 Task: Look for space in Ranchi, India from 2nd June, 2023 to 6th June, 2023 for 1 adult in price range Rs.10000 to Rs.13000. Place can be private room with 1  bedroom having 1 bed and 1 bathroom. Property type can be house, flat, guest house, hotel. Booking option can be shelf check-in. Required host language is English.
Action: Mouse moved to (499, 60)
Screenshot: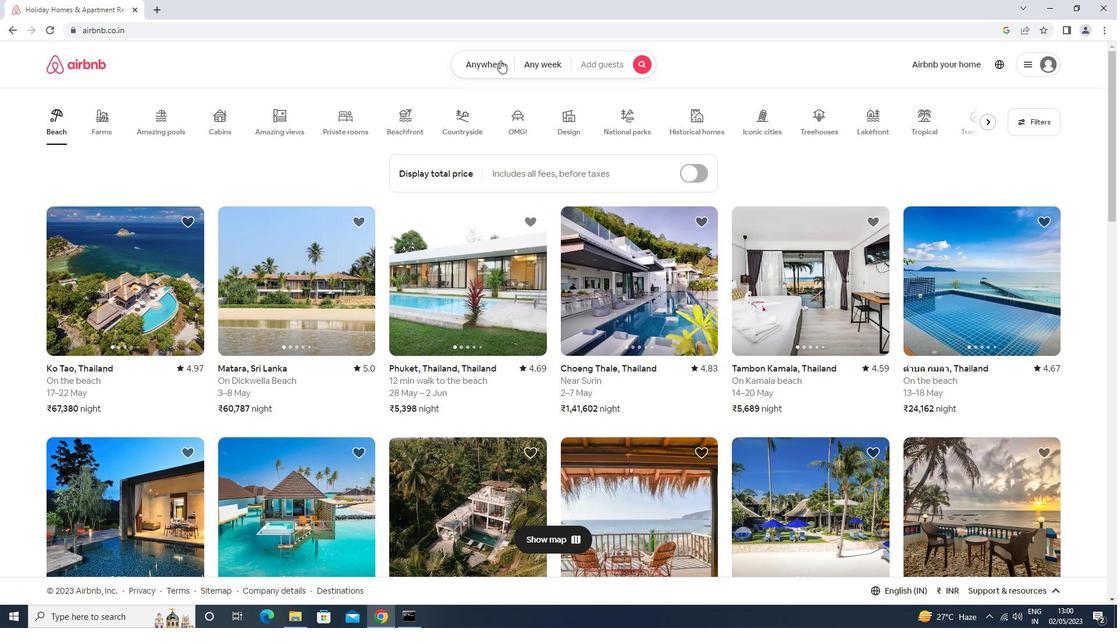 
Action: Mouse pressed left at (499, 60)
Screenshot: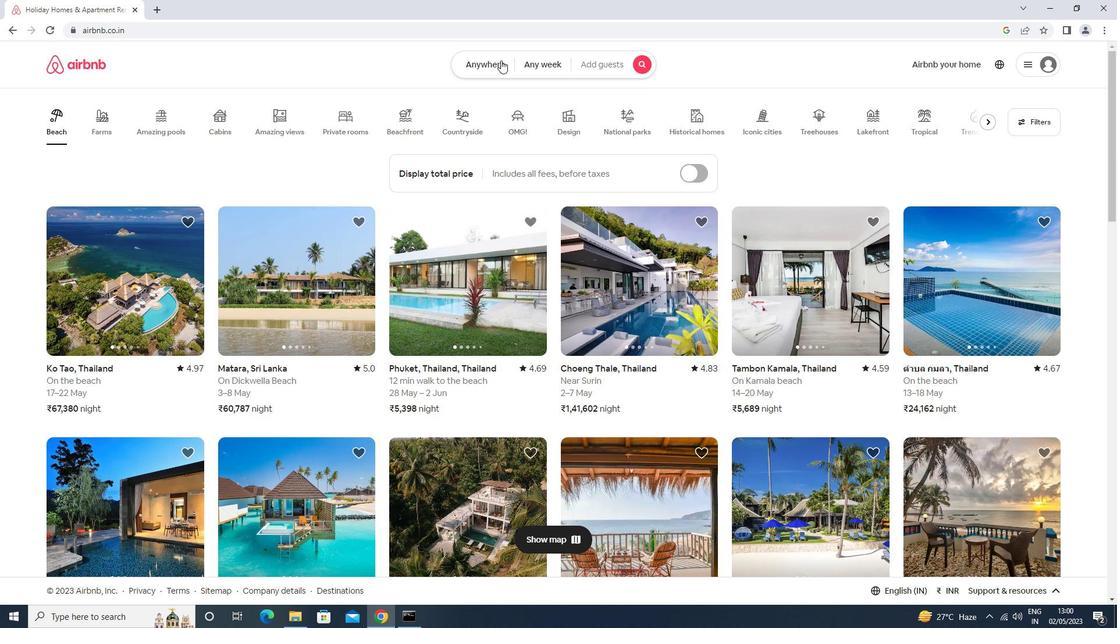 
Action: Mouse moved to (441, 115)
Screenshot: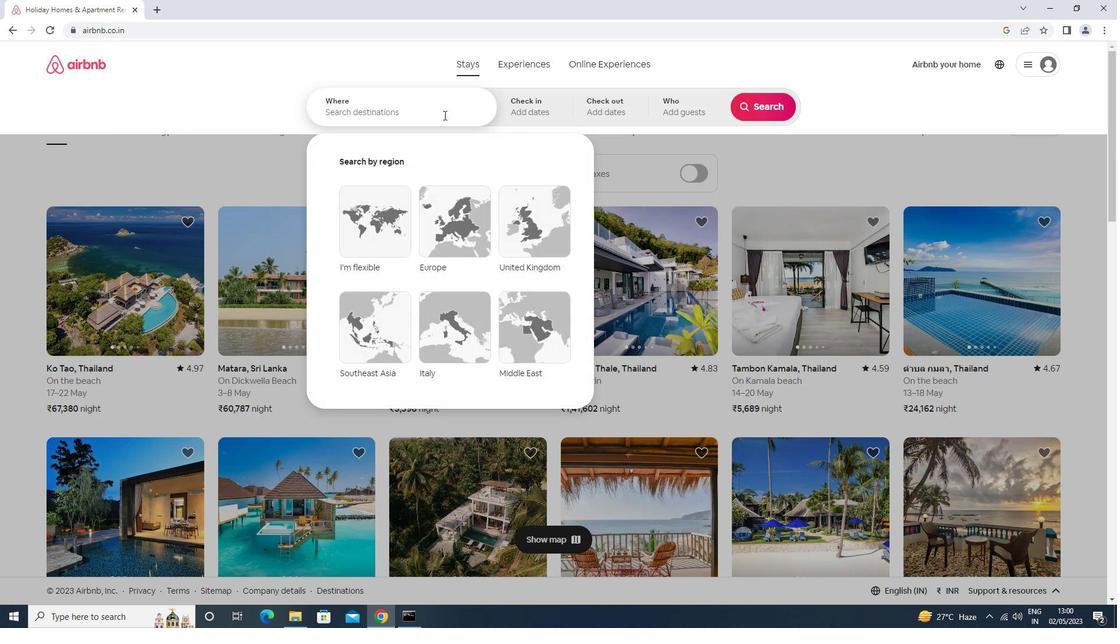 
Action: Mouse pressed left at (441, 115)
Screenshot: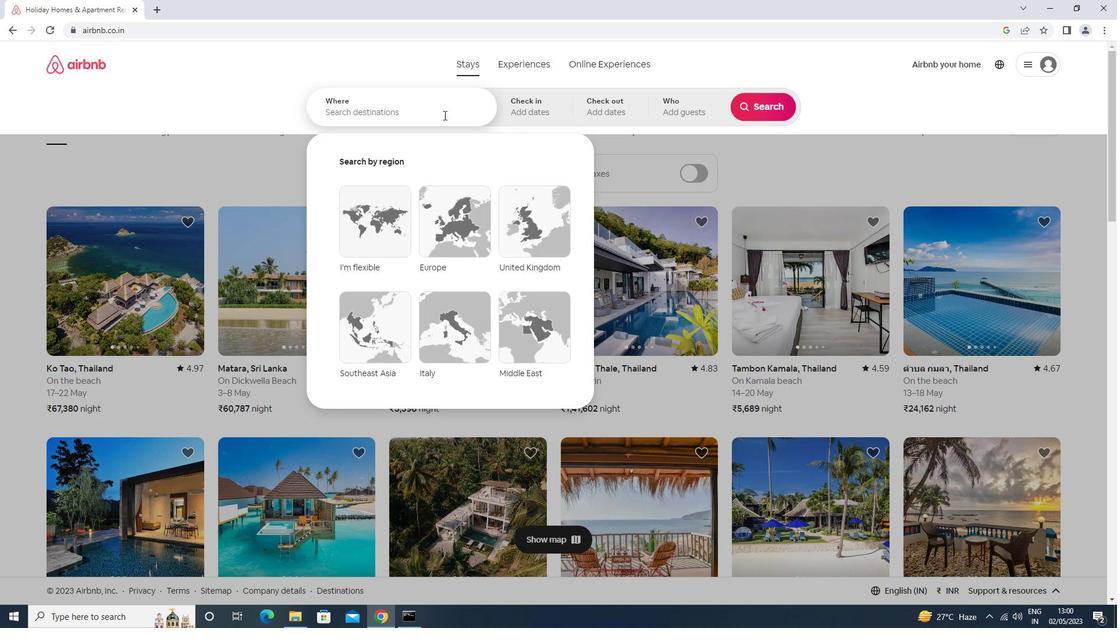 
Action: Key pressed ranchi<Key.enter>
Screenshot: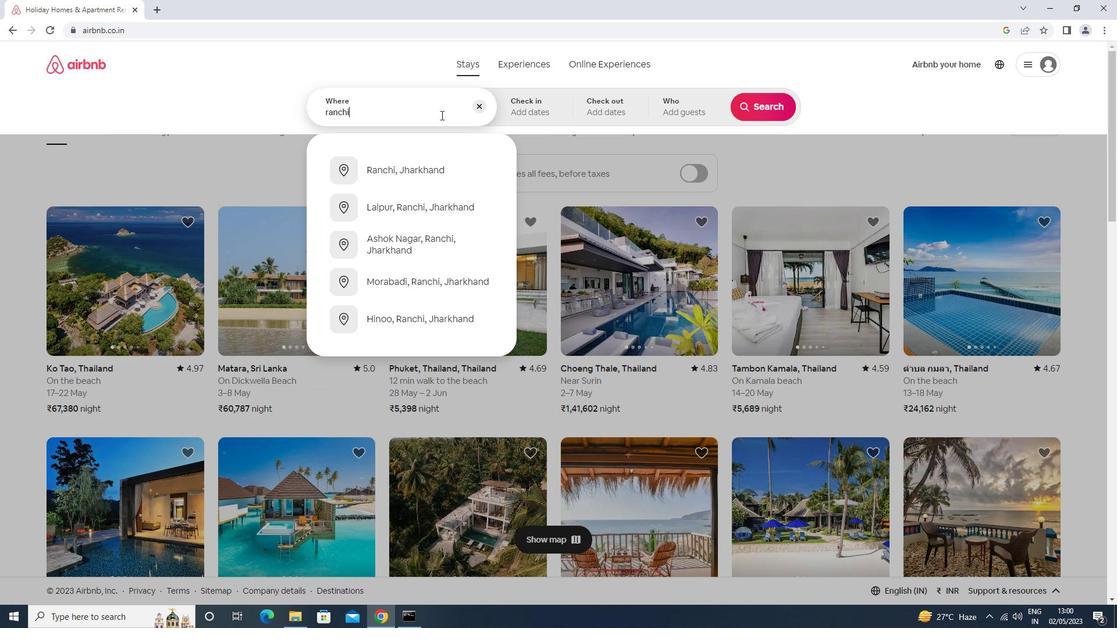 
Action: Mouse moved to (723, 250)
Screenshot: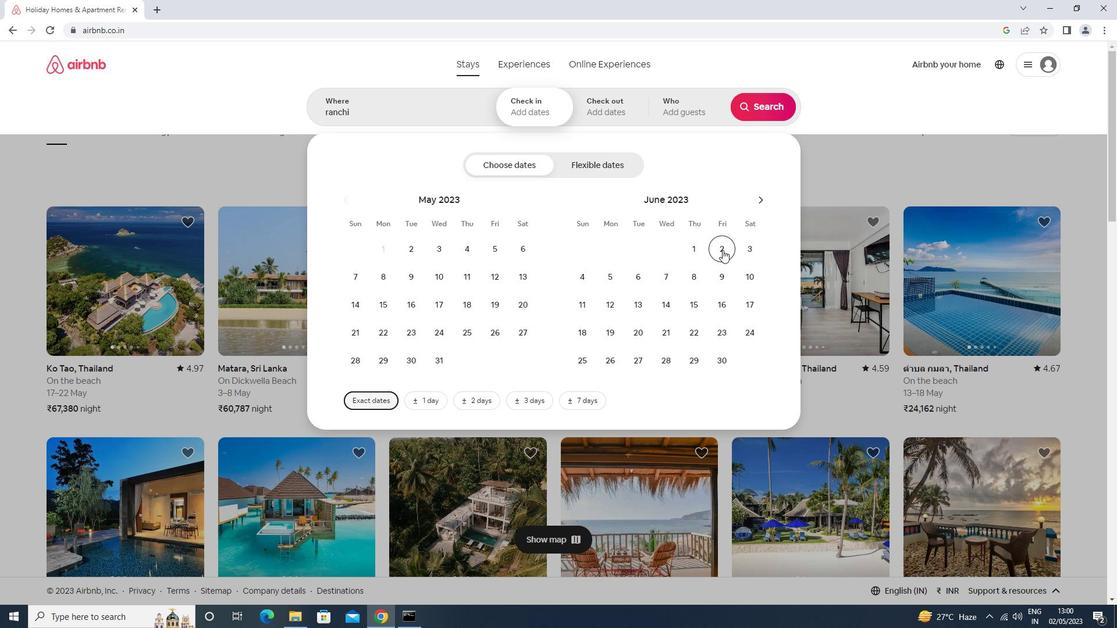 
Action: Mouse pressed left at (723, 250)
Screenshot: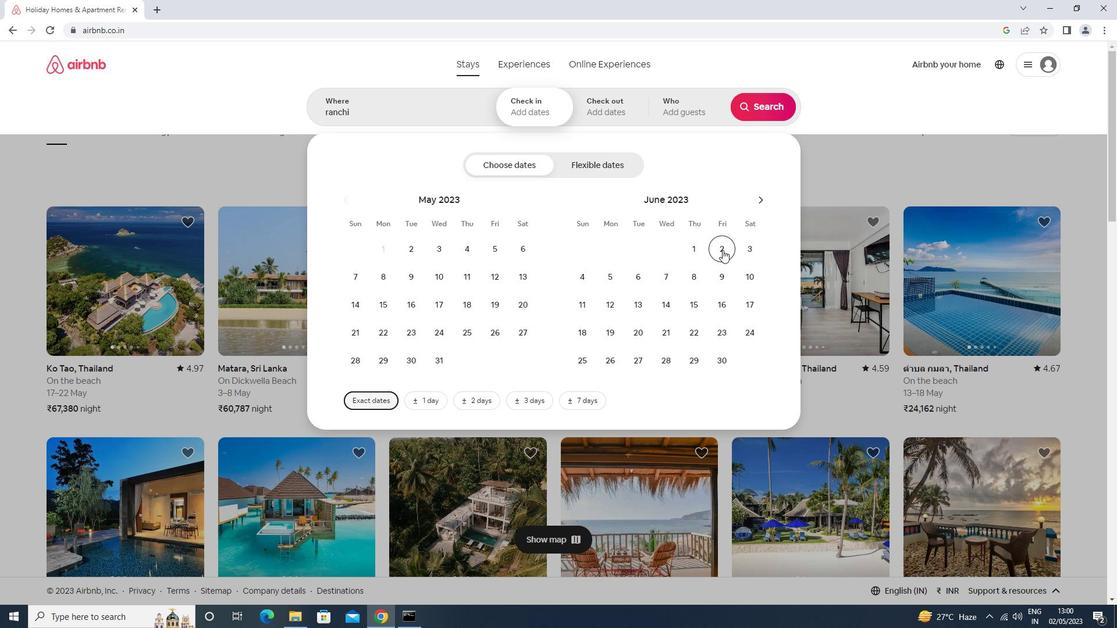 
Action: Mouse moved to (638, 284)
Screenshot: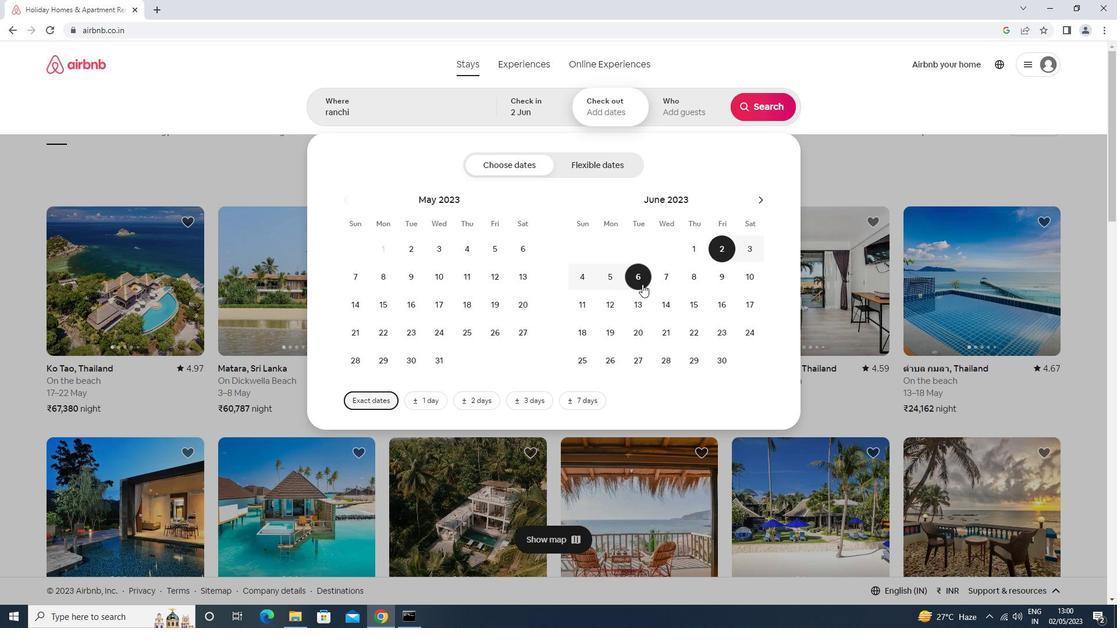 
Action: Mouse pressed left at (638, 284)
Screenshot: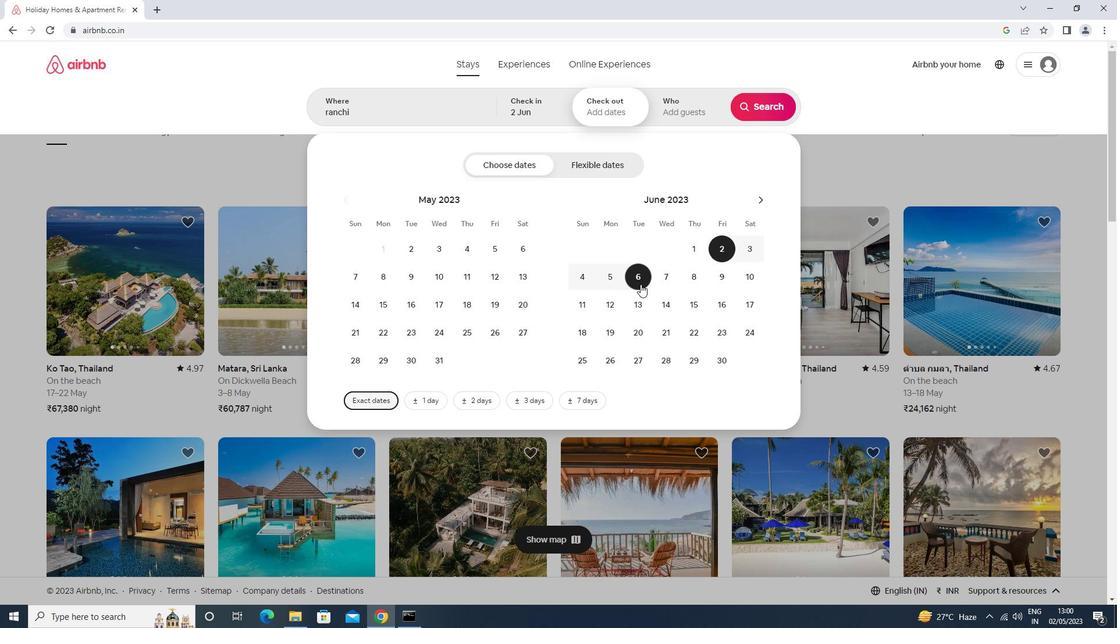 
Action: Mouse moved to (679, 114)
Screenshot: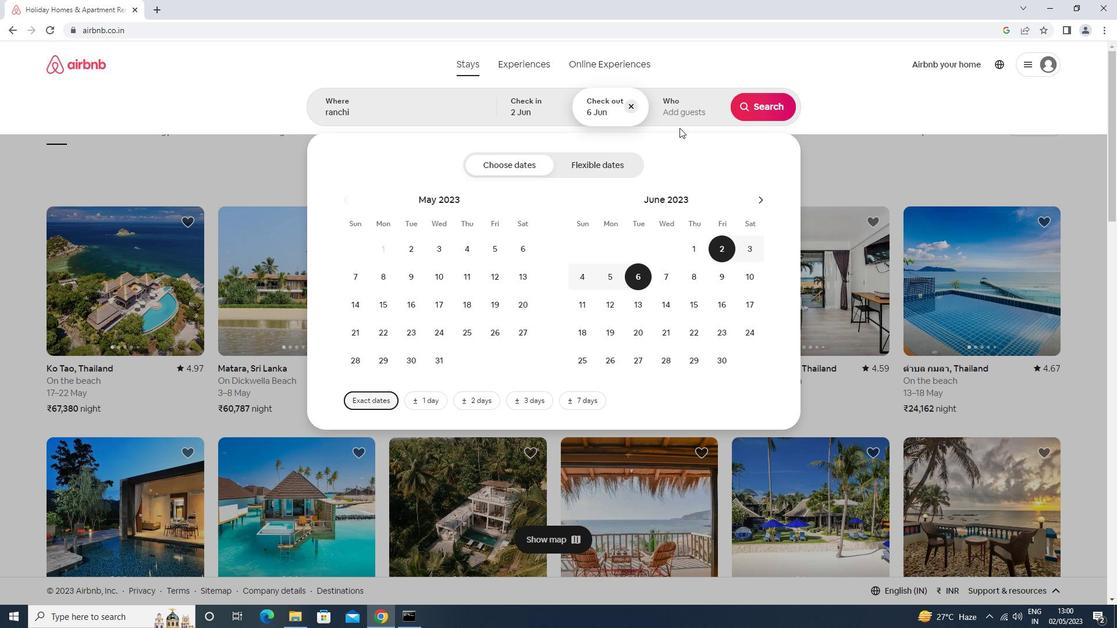 
Action: Mouse pressed left at (679, 114)
Screenshot: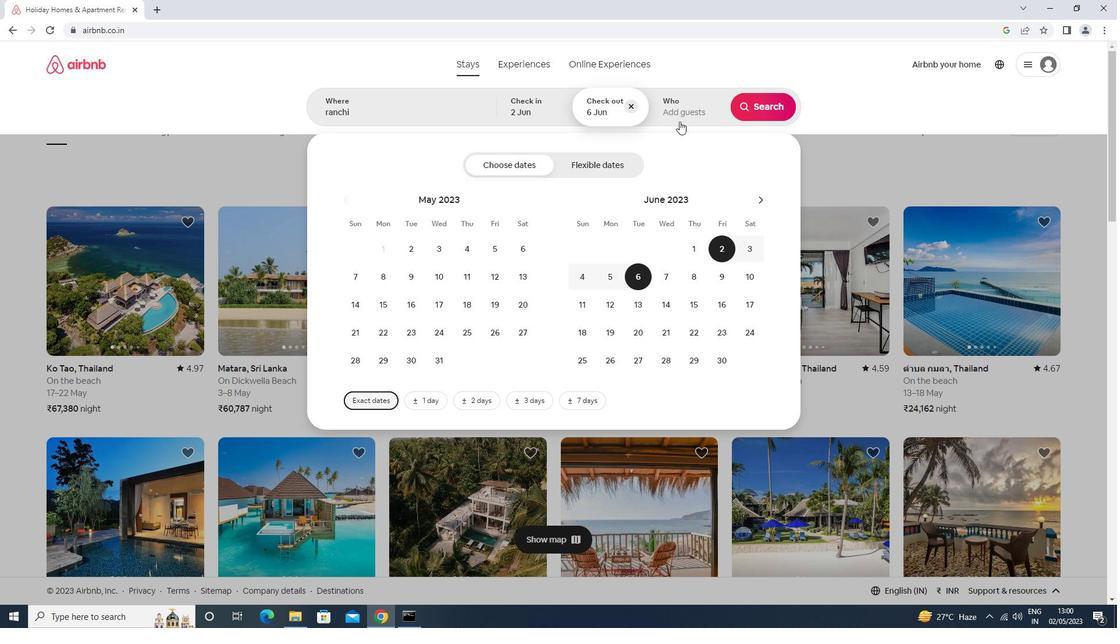 
Action: Mouse moved to (779, 168)
Screenshot: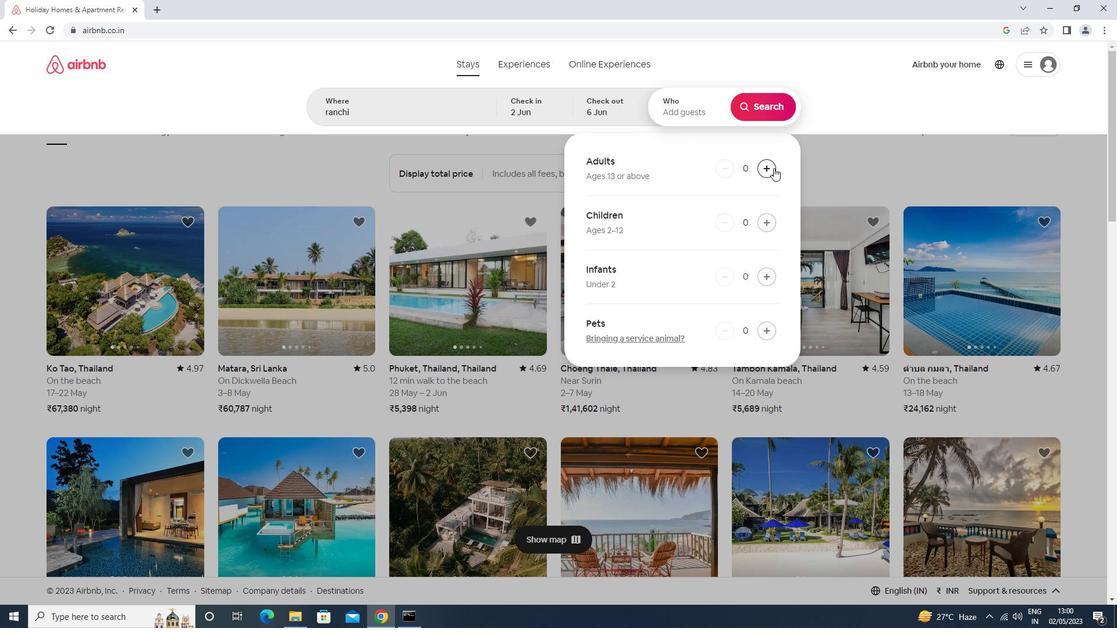 
Action: Mouse pressed left at (779, 168)
Screenshot: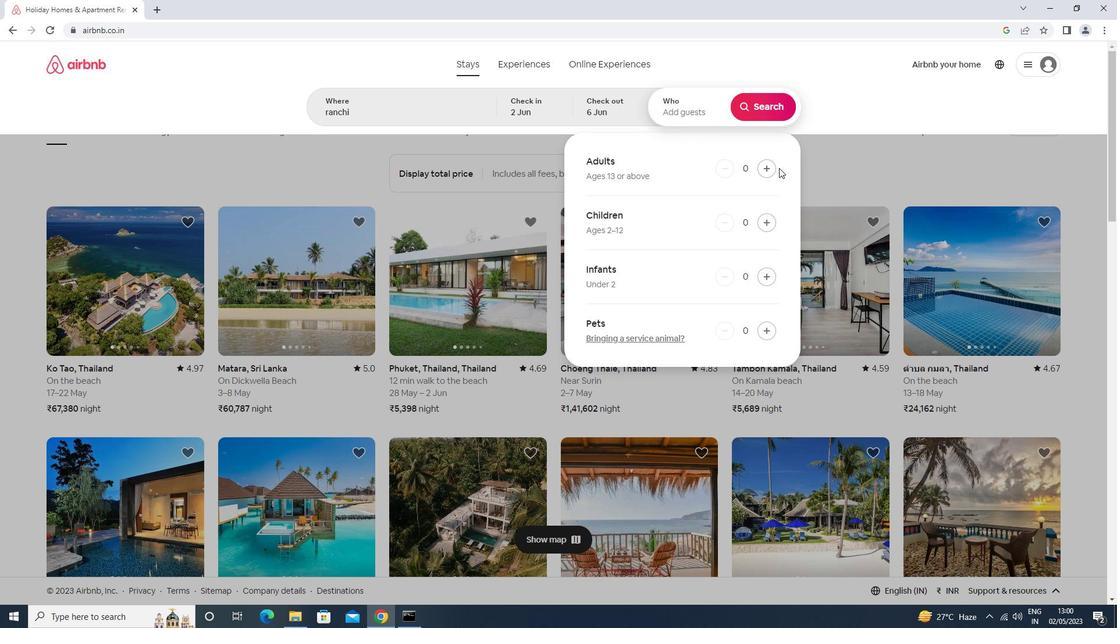 
Action: Mouse moved to (756, 108)
Screenshot: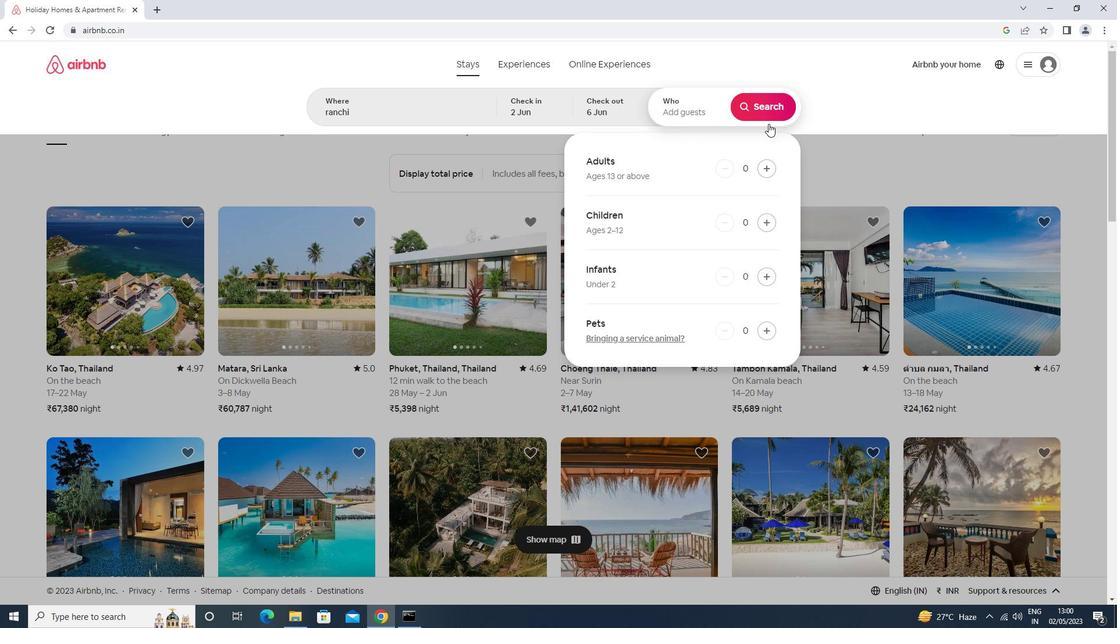 
Action: Mouse pressed left at (756, 108)
Screenshot: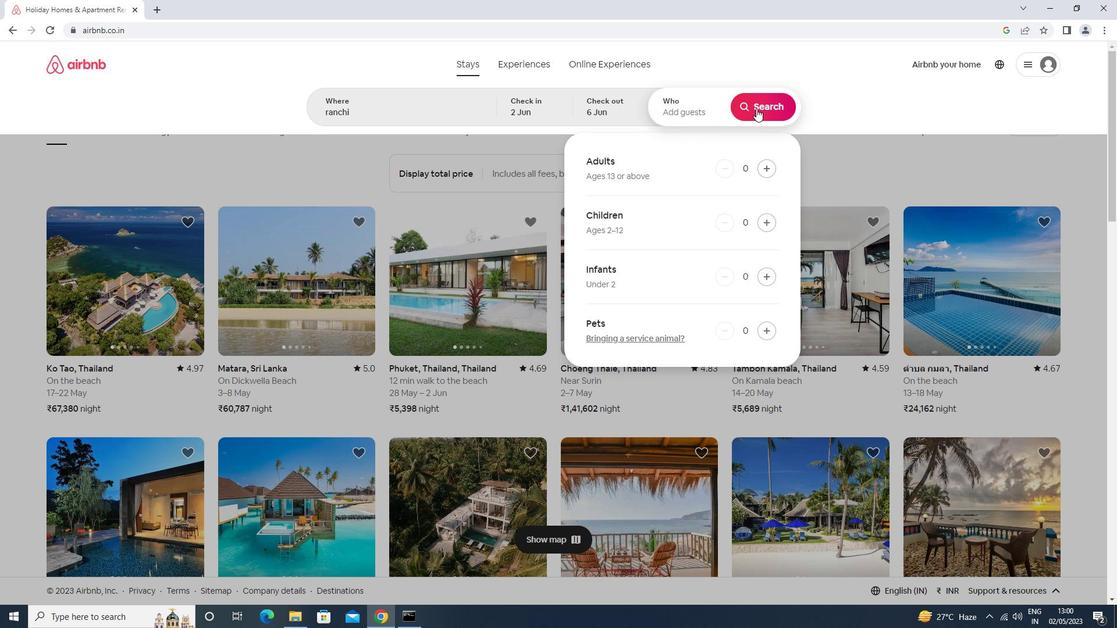 
Action: Mouse moved to (580, 64)
Screenshot: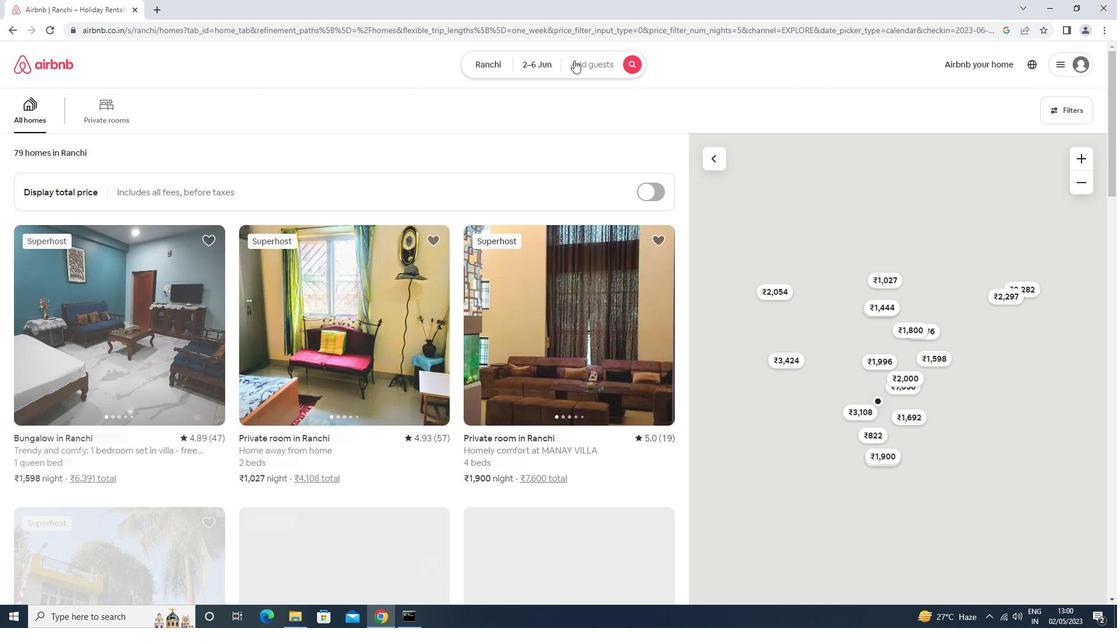 
Action: Mouse pressed left at (580, 64)
Screenshot: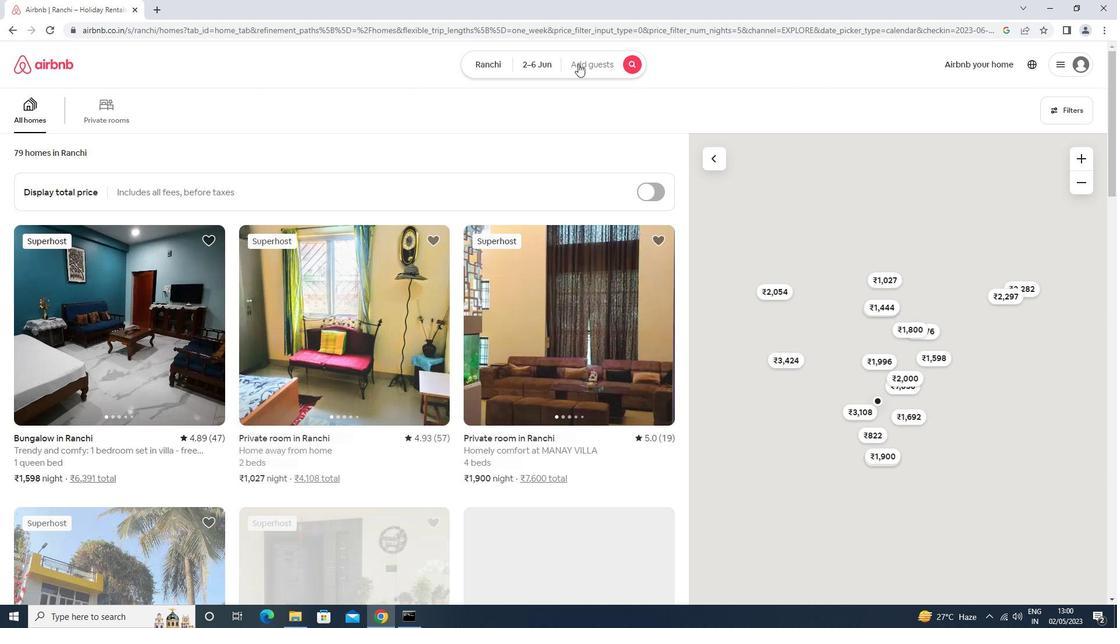 
Action: Mouse moved to (763, 175)
Screenshot: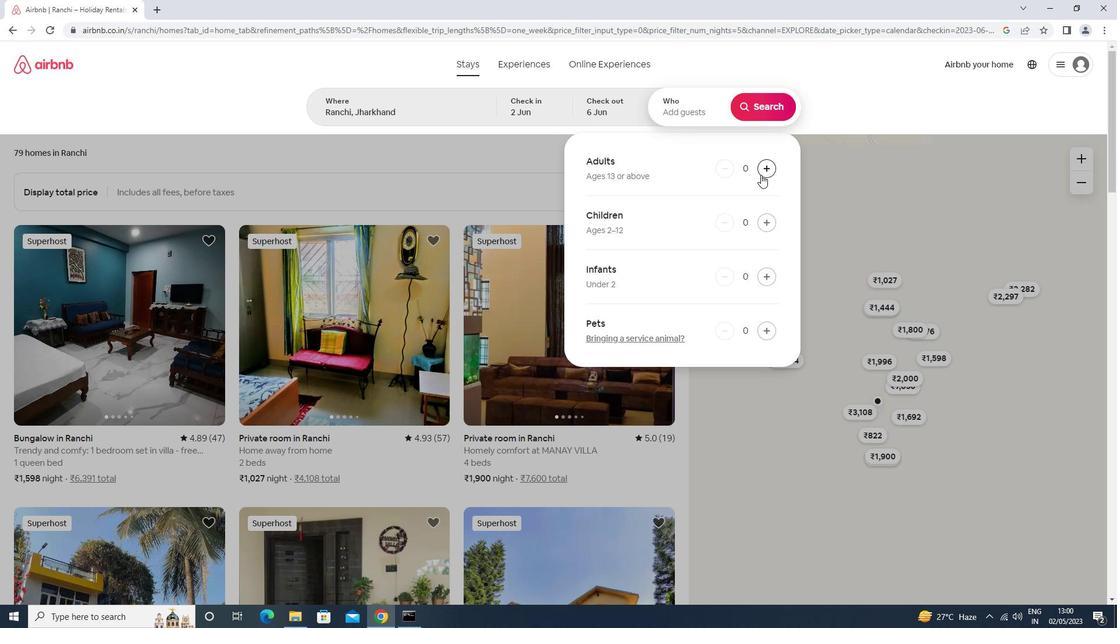 
Action: Mouse pressed left at (763, 175)
Screenshot: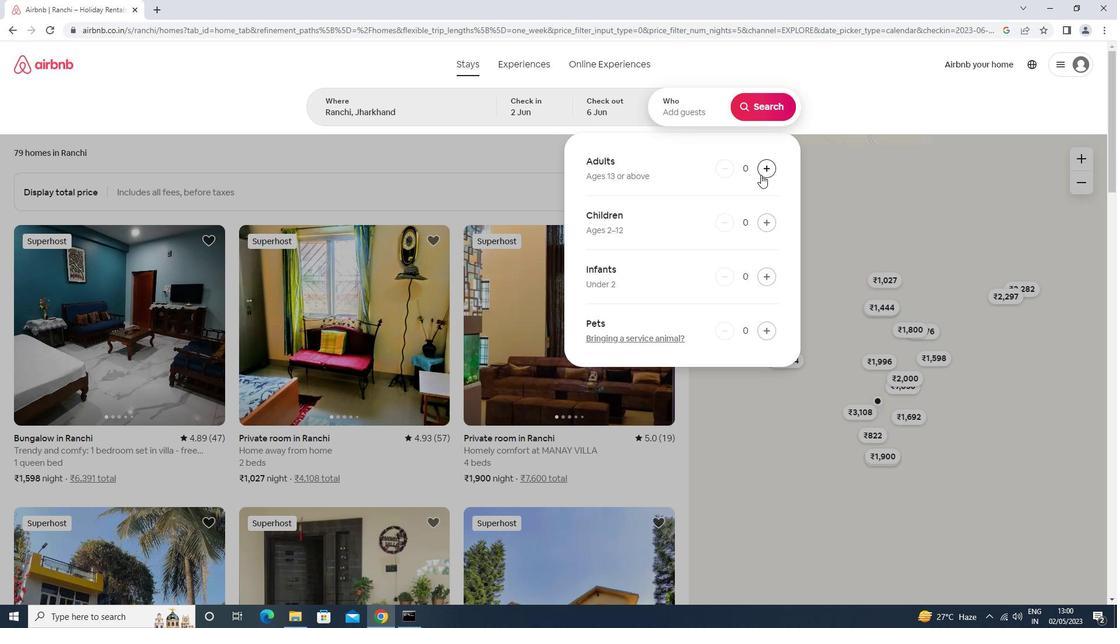 
Action: Mouse moved to (758, 109)
Screenshot: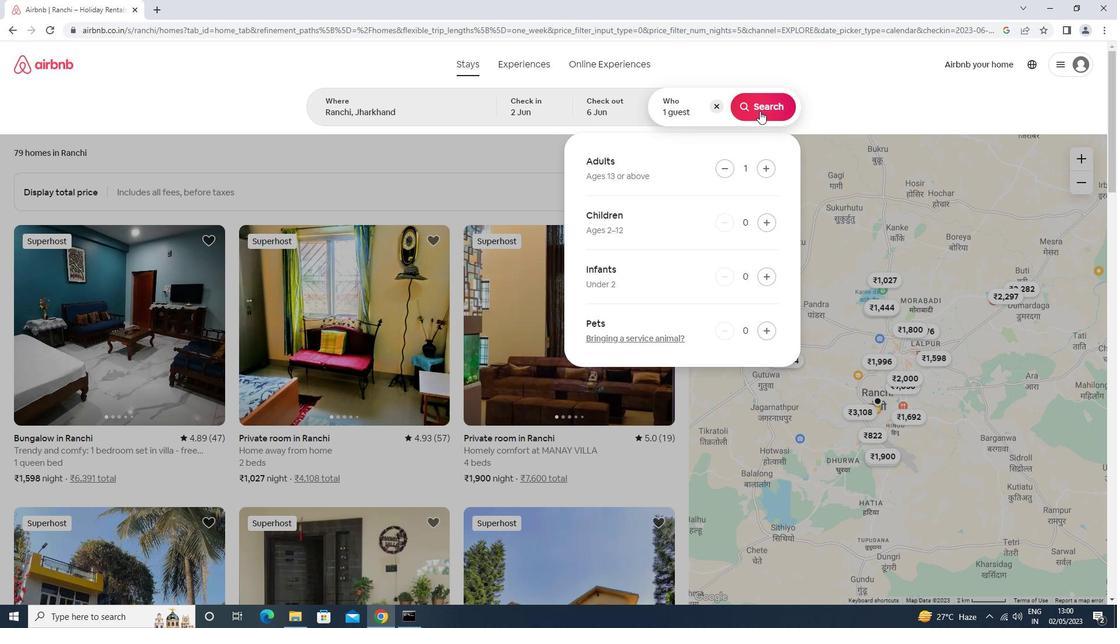 
Action: Mouse pressed left at (758, 109)
Screenshot: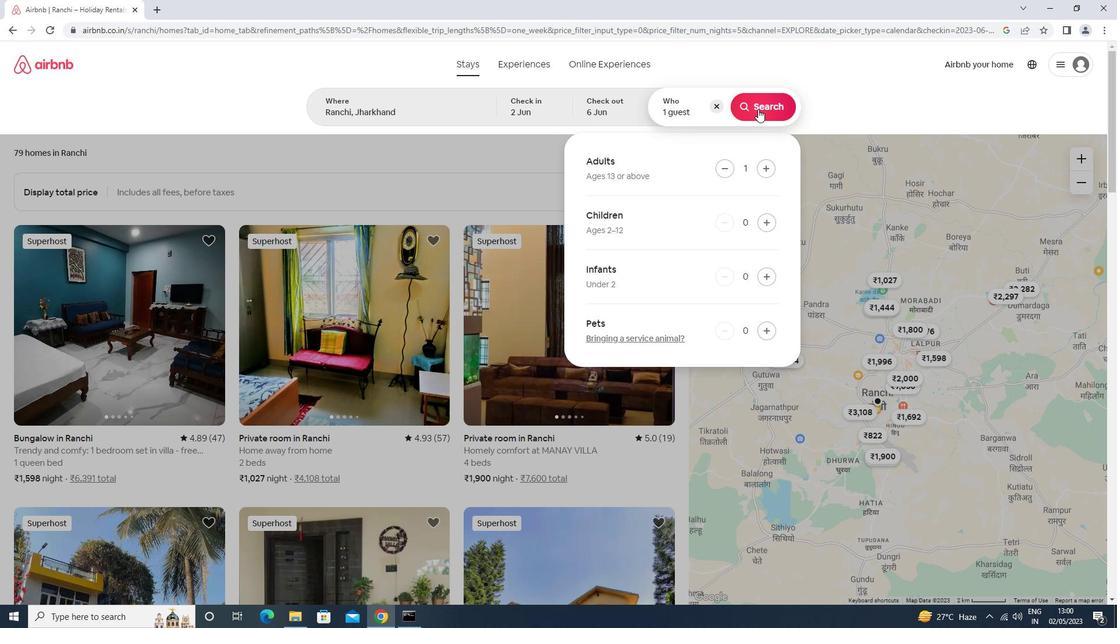 
Action: Mouse moved to (1068, 108)
Screenshot: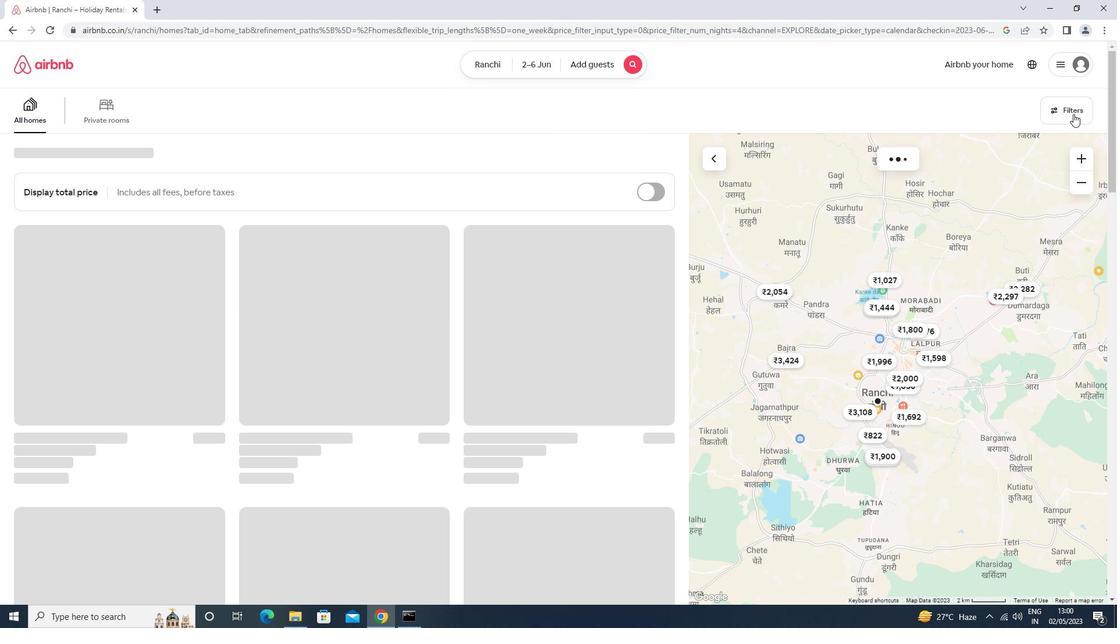 
Action: Mouse pressed left at (1068, 108)
Screenshot: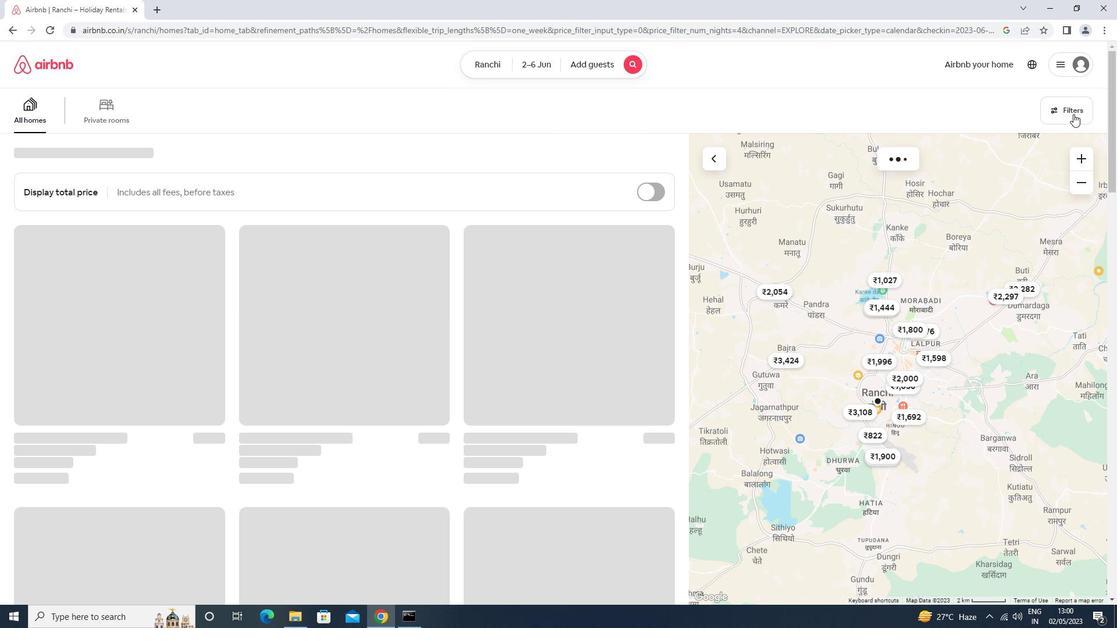 
Action: Mouse moved to (1074, 105)
Screenshot: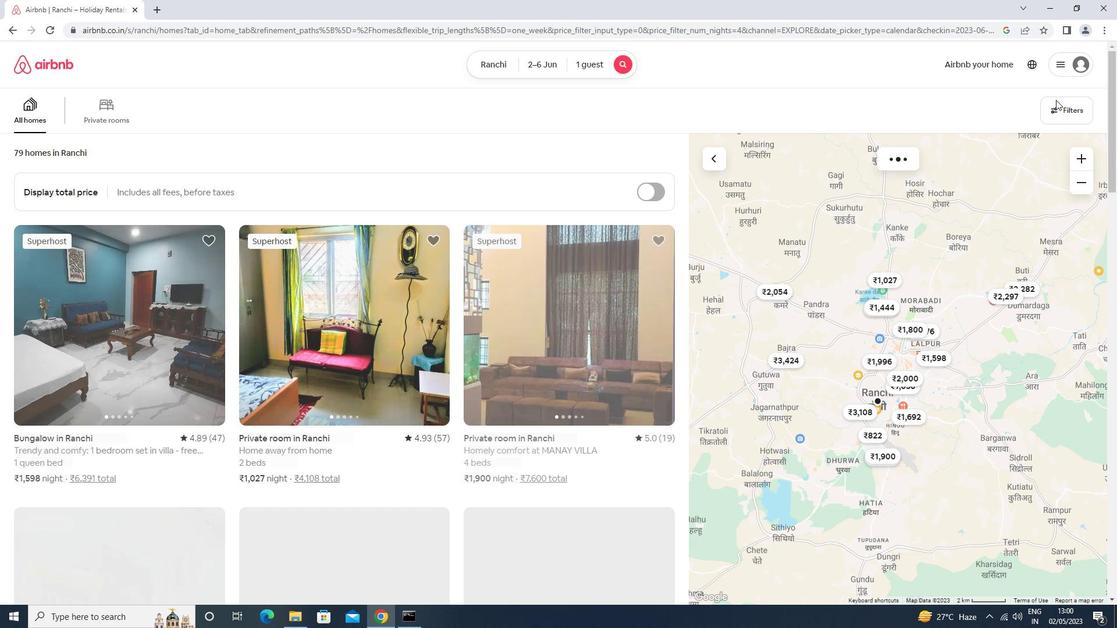 
Action: Mouse pressed left at (1074, 105)
Screenshot: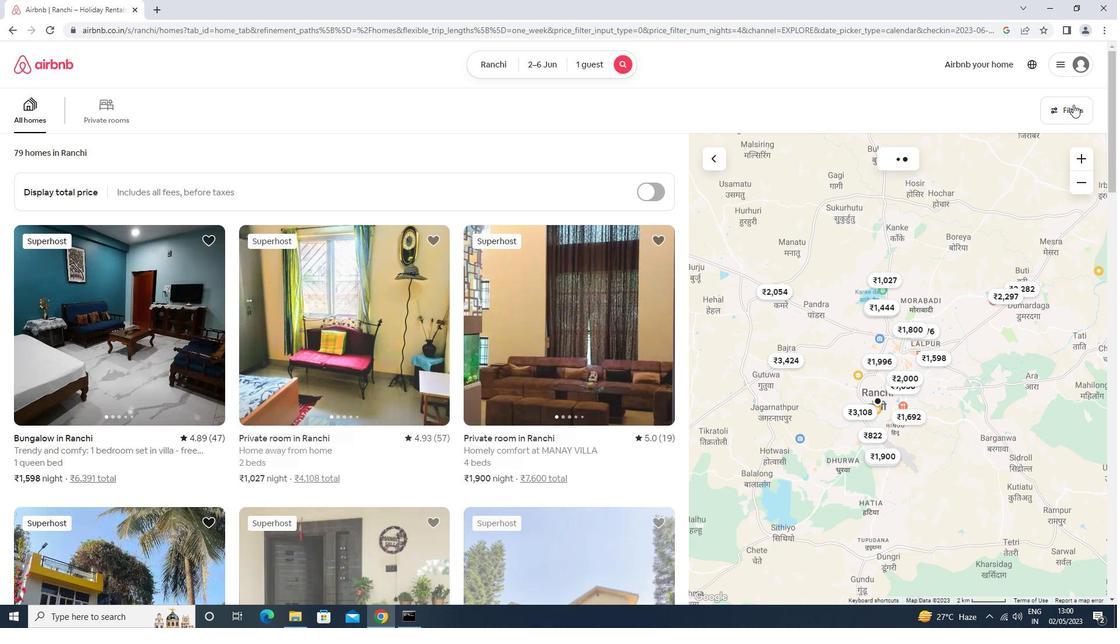 
Action: Mouse moved to (420, 253)
Screenshot: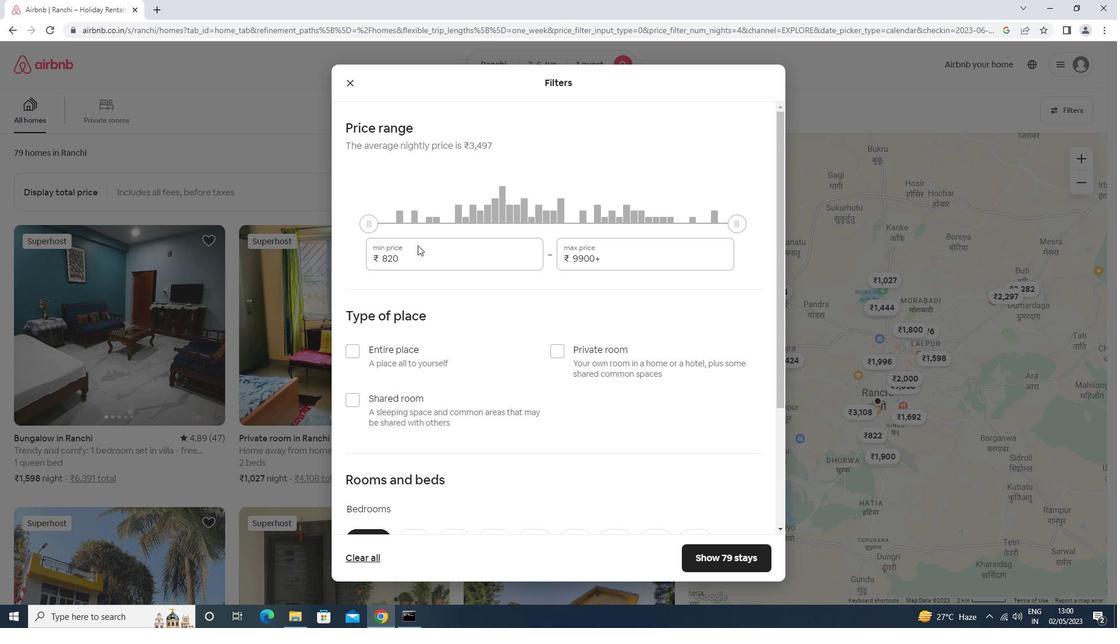 
Action: Mouse pressed left at (420, 253)
Screenshot: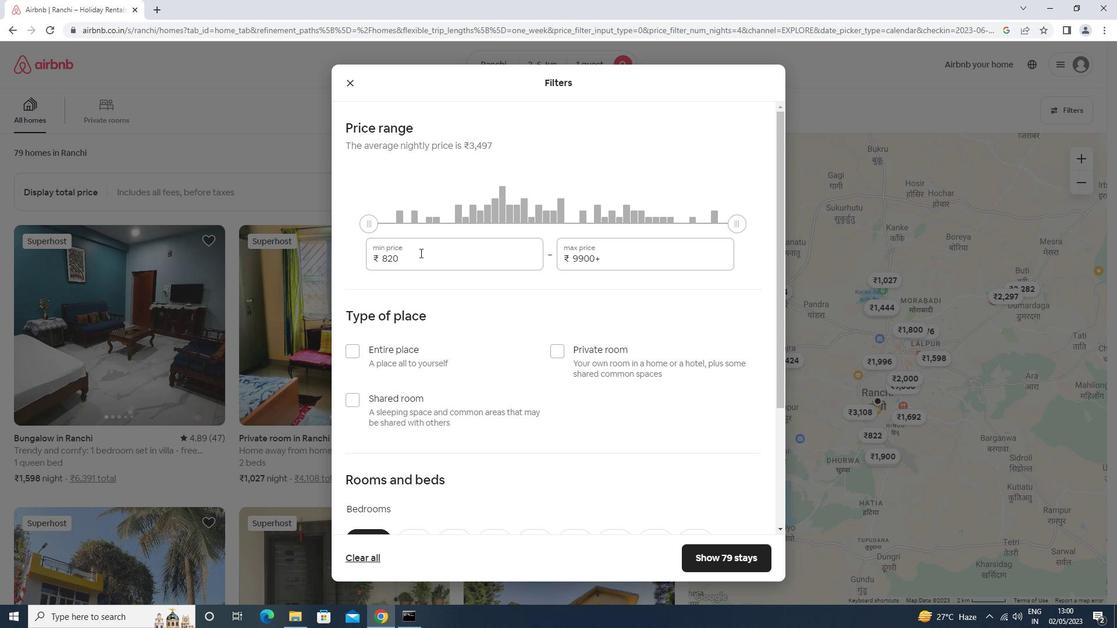 
Action: Mouse moved to (420, 252)
Screenshot: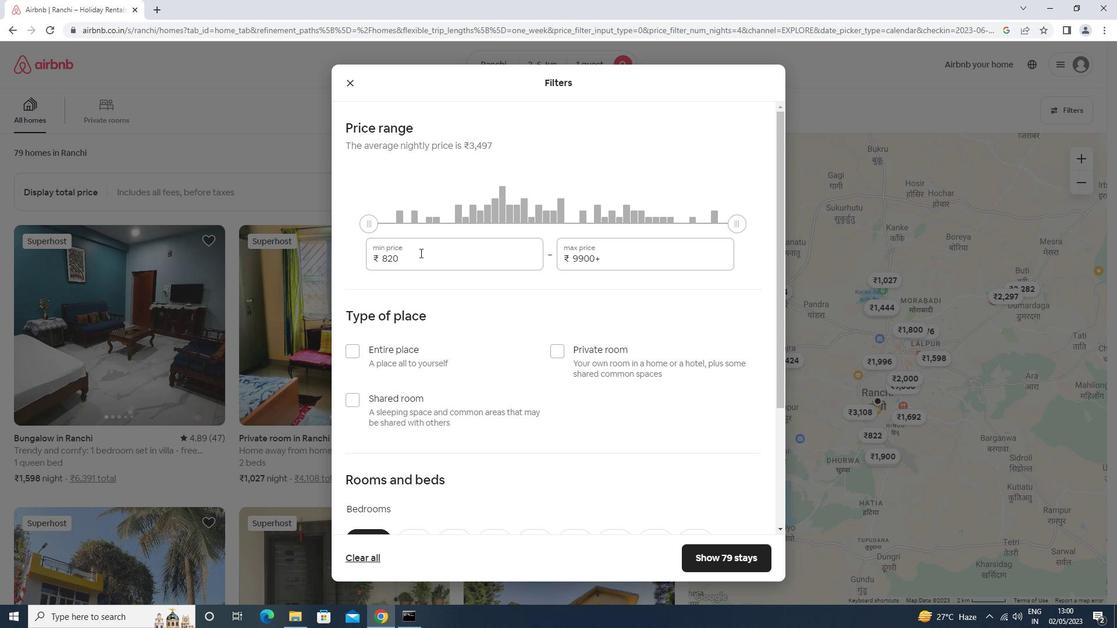 
Action: Key pressed <Key.backspace><Key.backspace><Key.backspace><Key.backspace><Key.backspace>10000<Key.tab>13000
Screenshot: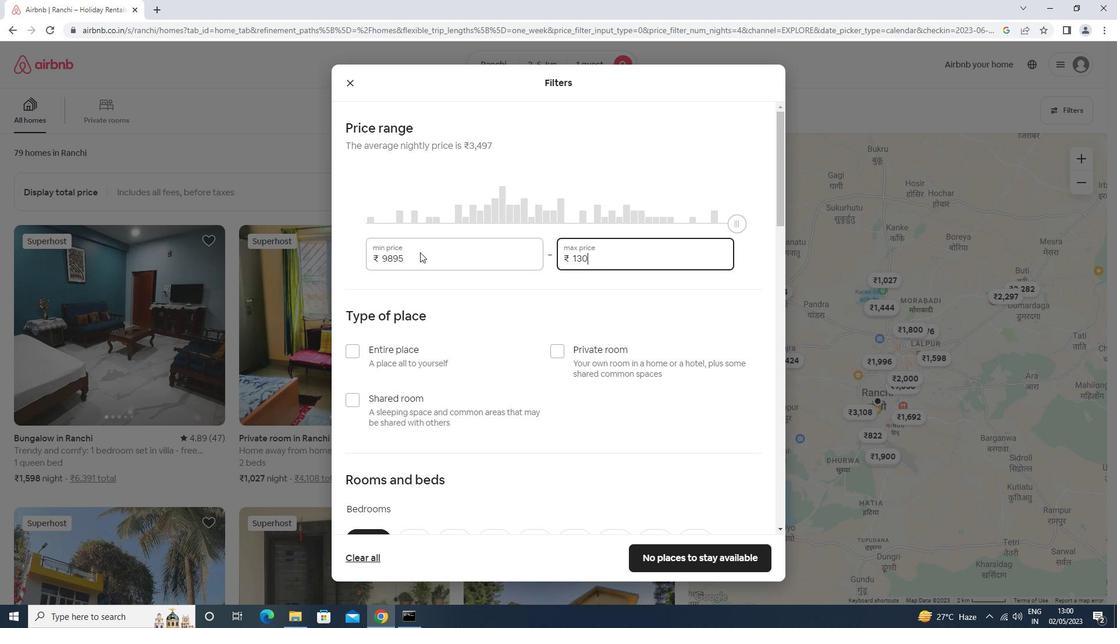
Action: Mouse moved to (554, 347)
Screenshot: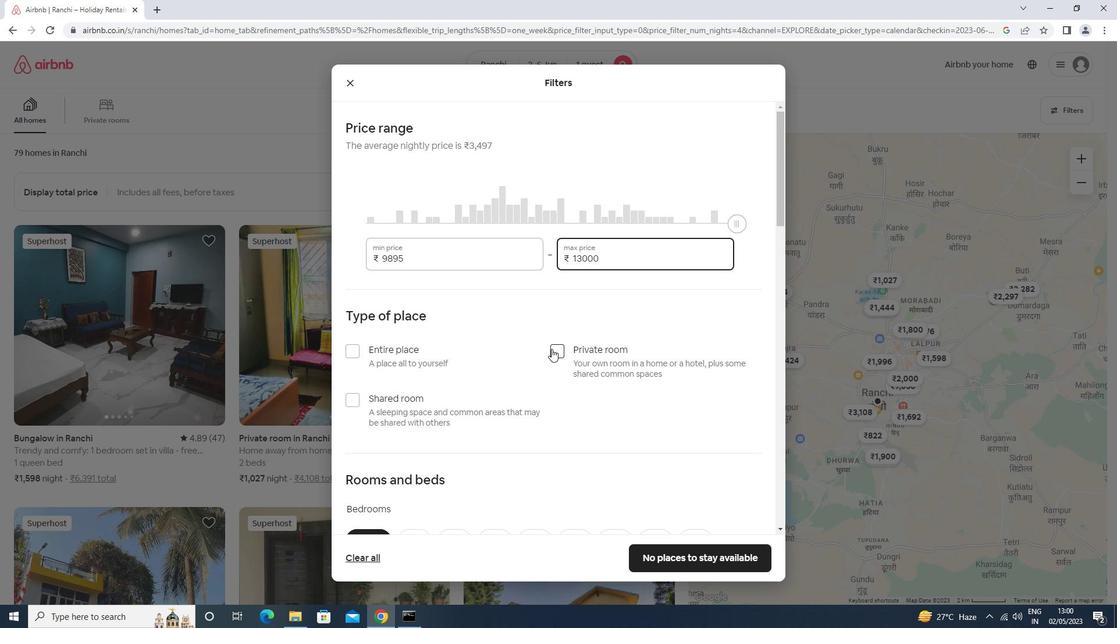 
Action: Mouse pressed left at (554, 347)
Screenshot: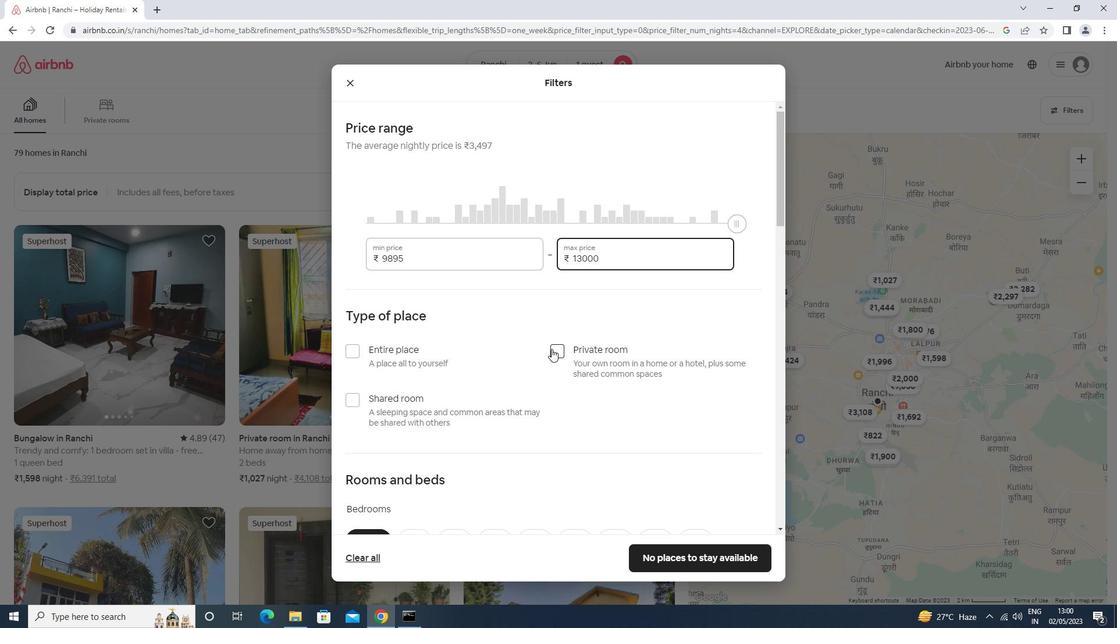 
Action: Mouse moved to (548, 342)
Screenshot: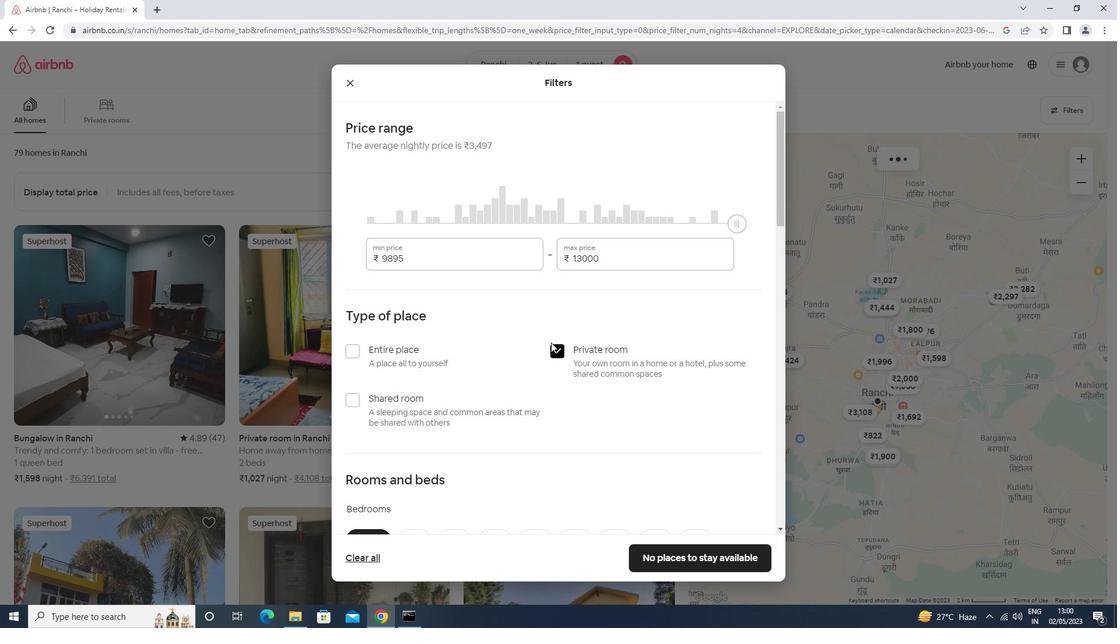 
Action: Mouse scrolled (548, 341) with delta (0, 0)
Screenshot: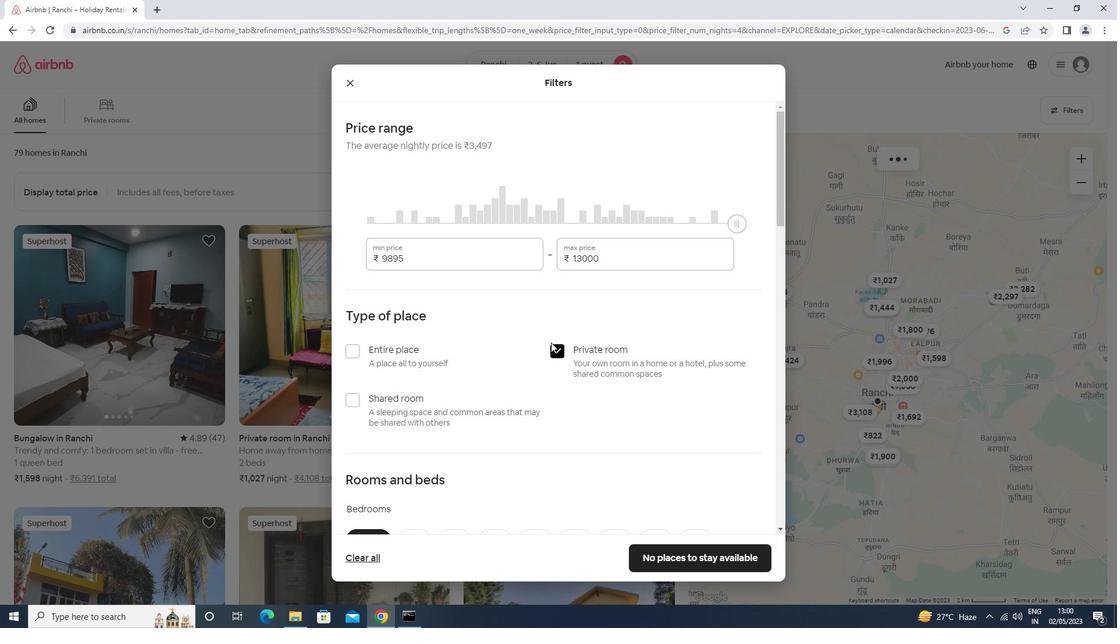 
Action: Mouse moved to (548, 342)
Screenshot: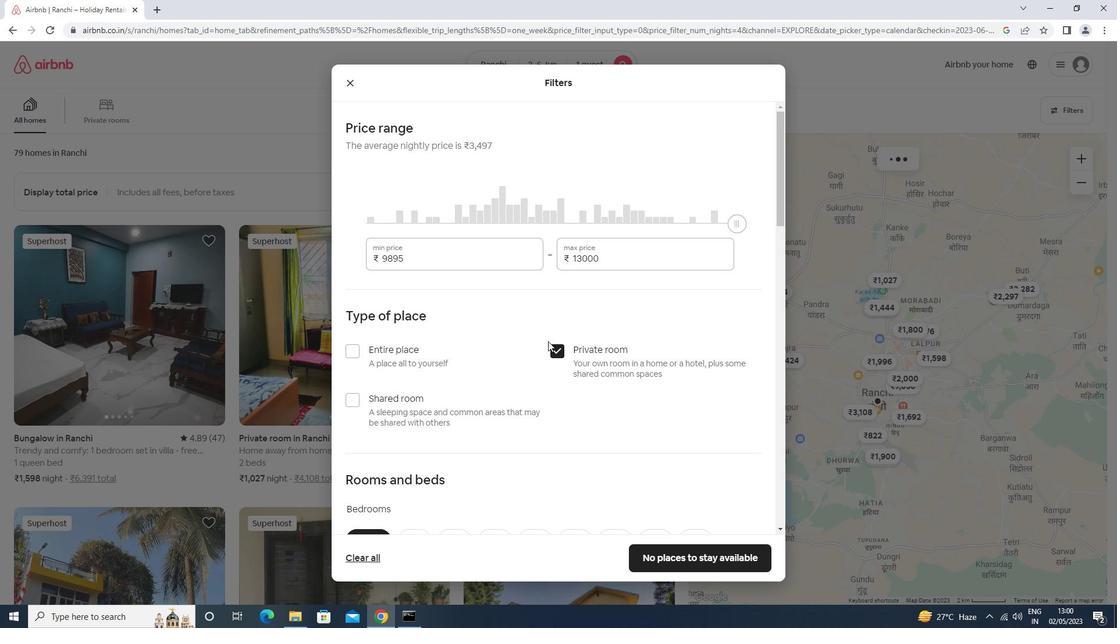 
Action: Mouse scrolled (548, 342) with delta (0, 0)
Screenshot: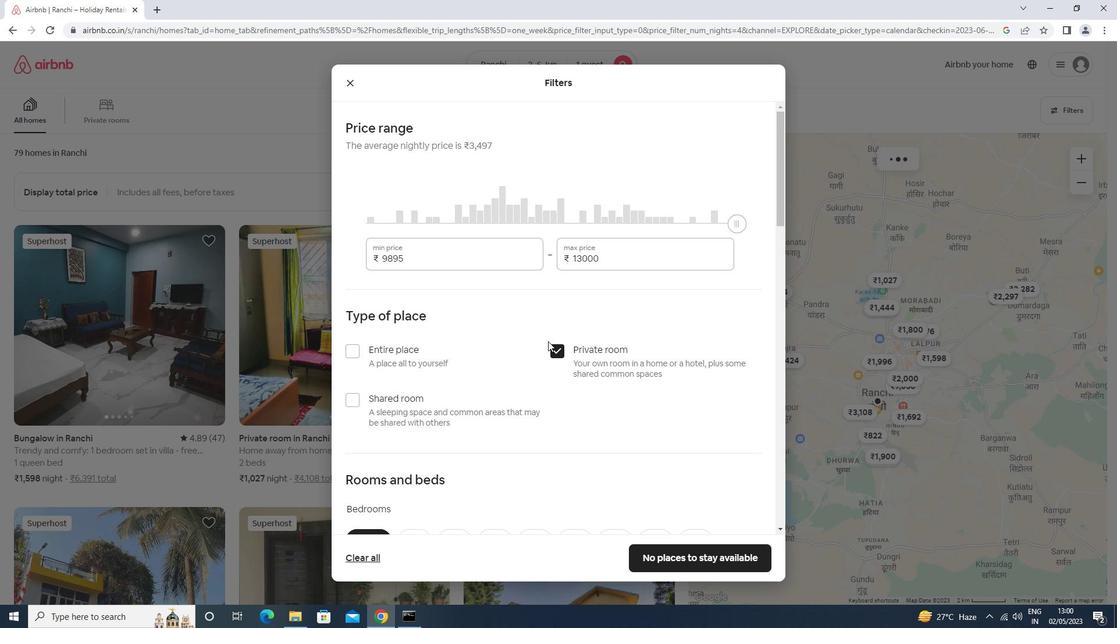 
Action: Mouse moved to (415, 428)
Screenshot: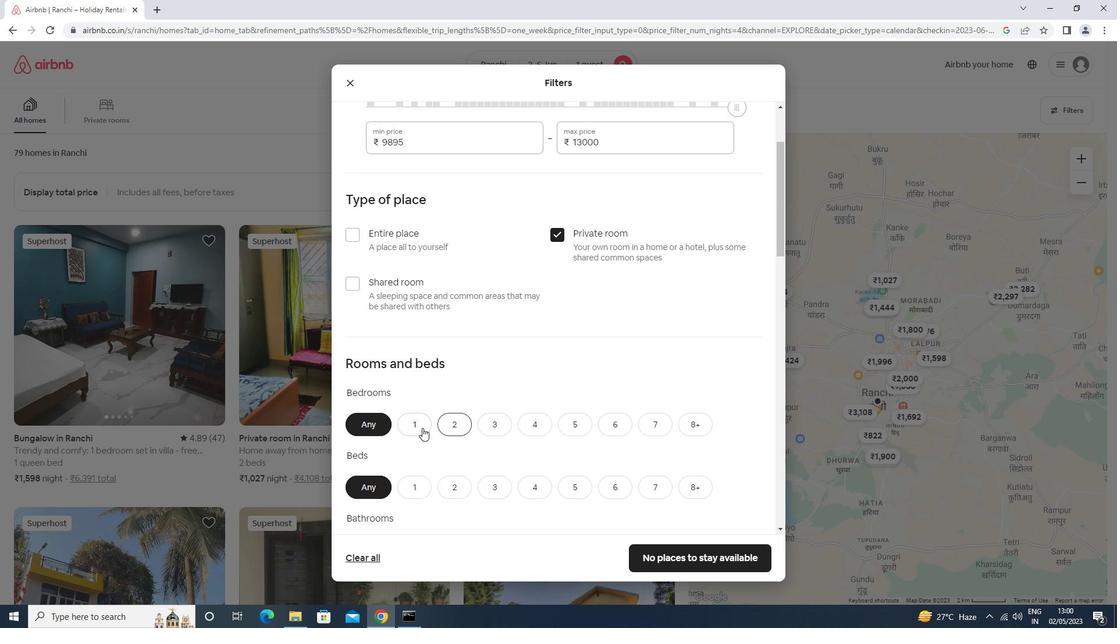 
Action: Mouse pressed left at (415, 428)
Screenshot: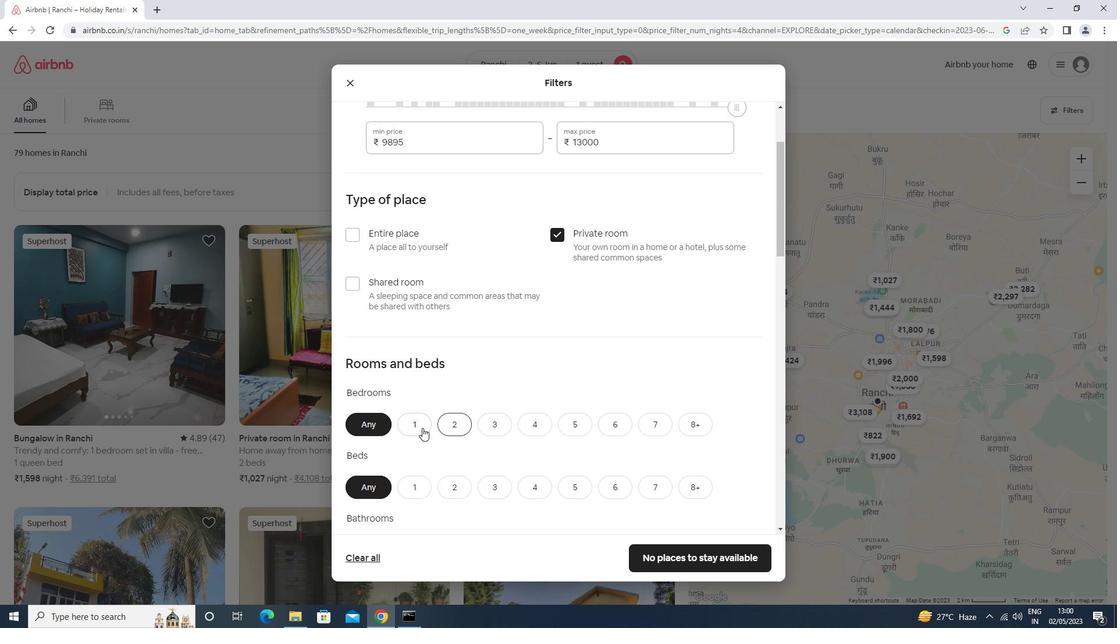 
Action: Mouse moved to (414, 485)
Screenshot: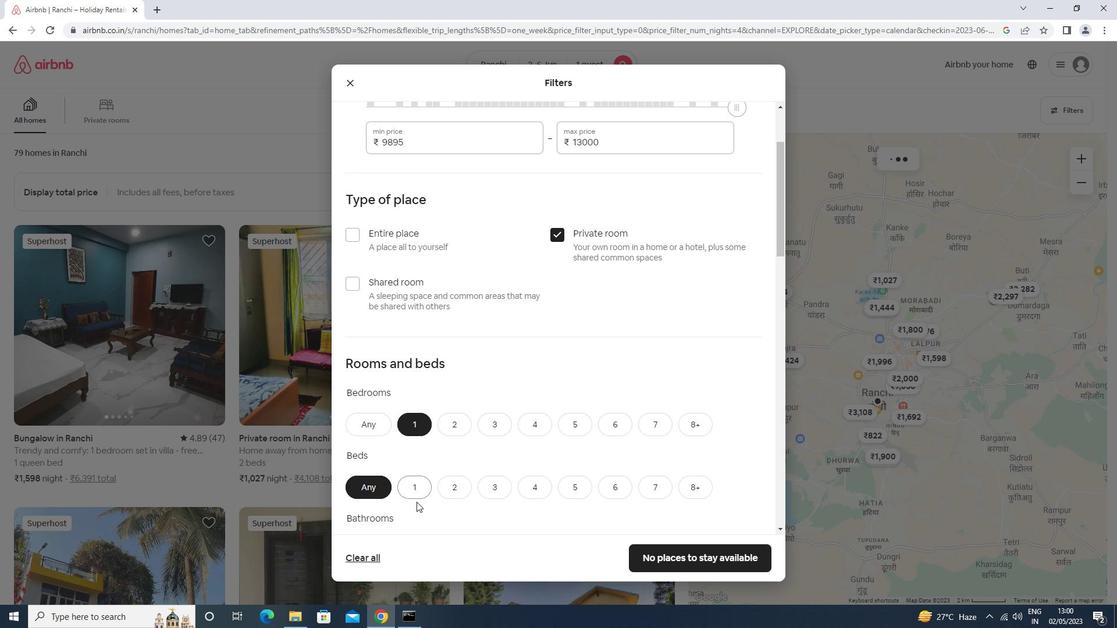 
Action: Mouse pressed left at (414, 485)
Screenshot: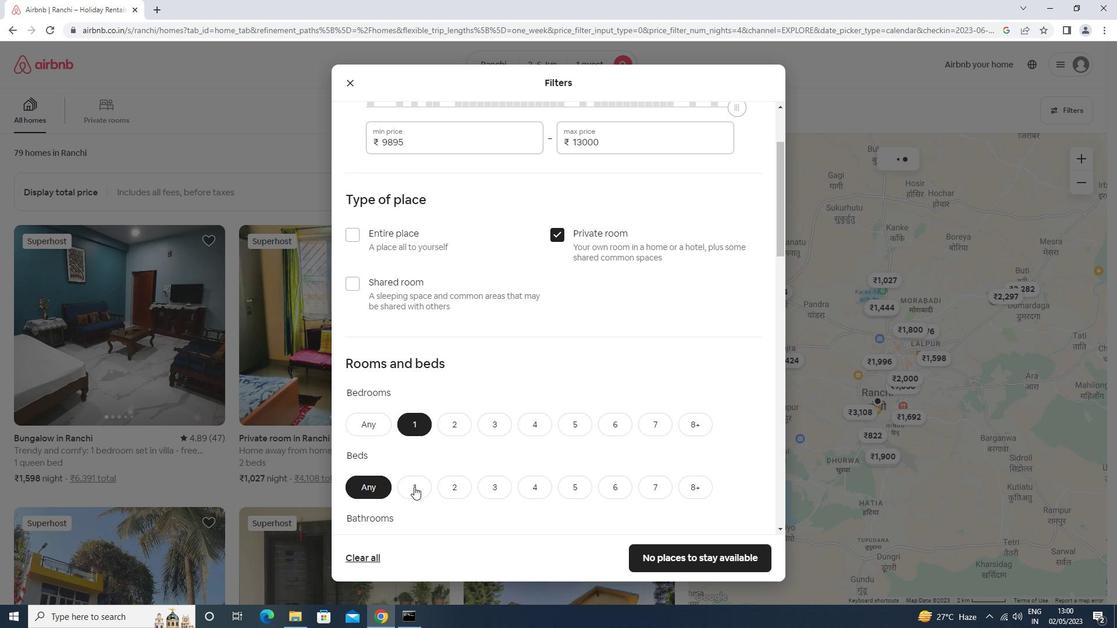 
Action: Mouse moved to (420, 467)
Screenshot: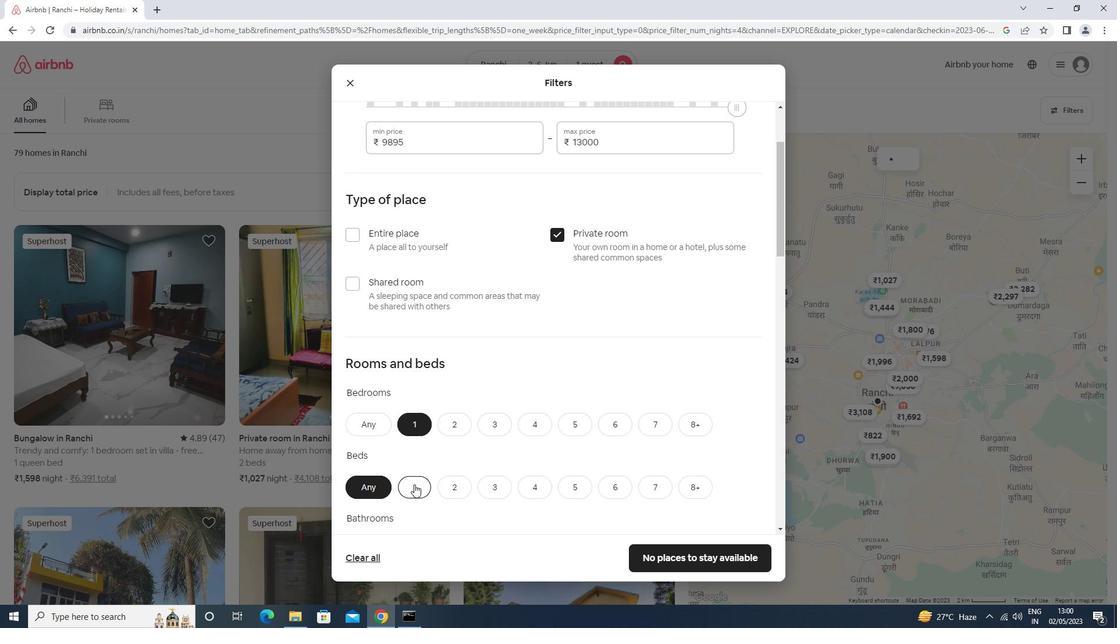 
Action: Mouse scrolled (420, 466) with delta (0, 0)
Screenshot: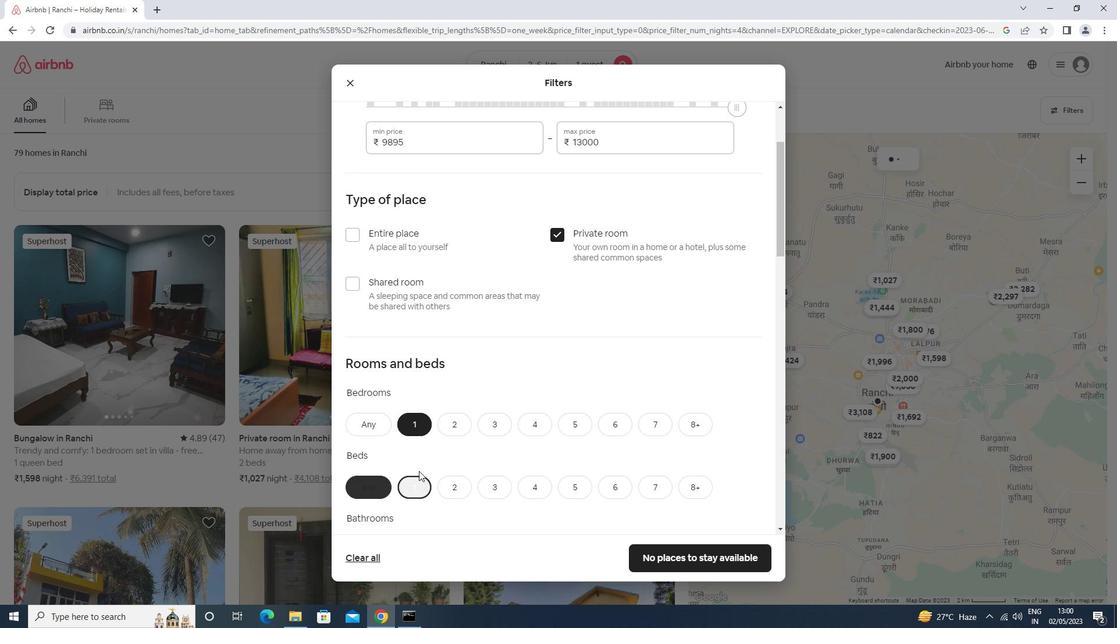 
Action: Mouse scrolled (420, 466) with delta (0, 0)
Screenshot: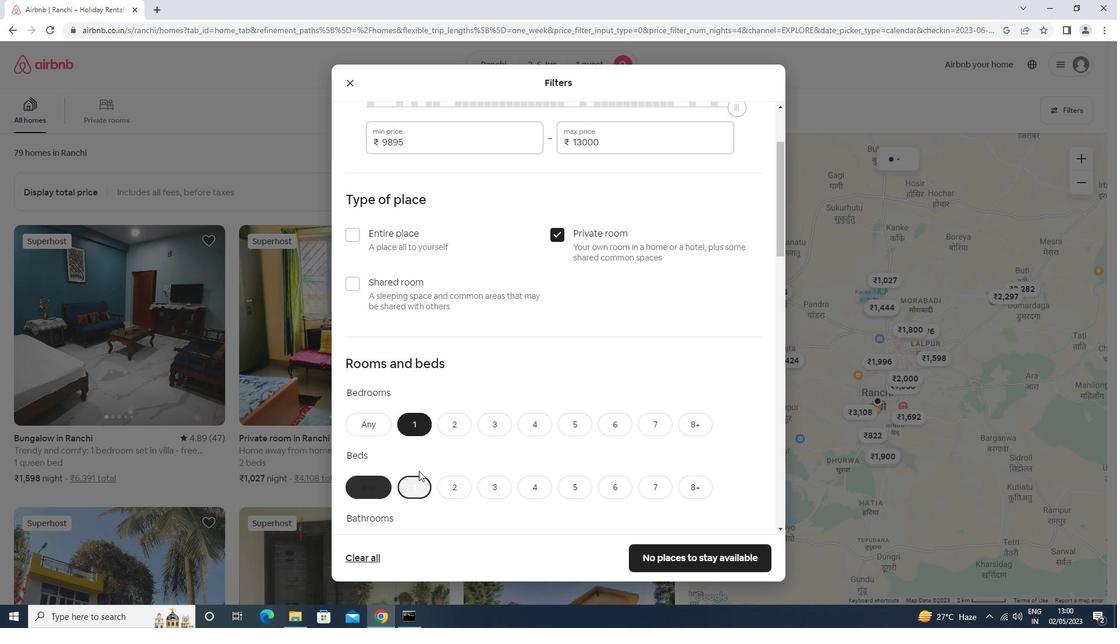 
Action: Mouse scrolled (420, 466) with delta (0, 0)
Screenshot: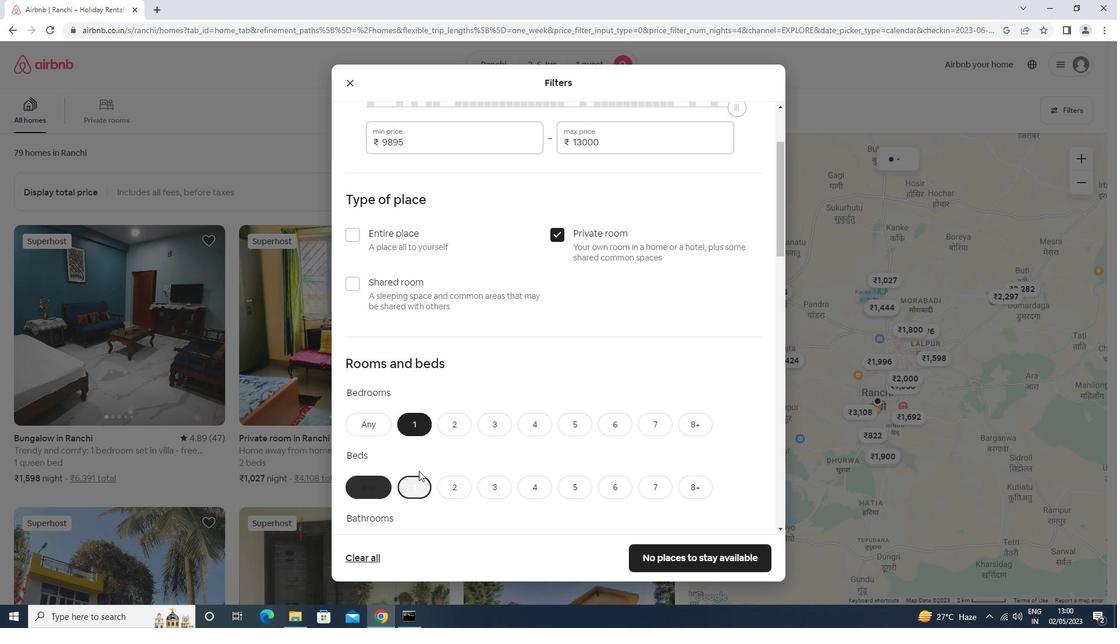 
Action: Mouse scrolled (420, 466) with delta (0, 0)
Screenshot: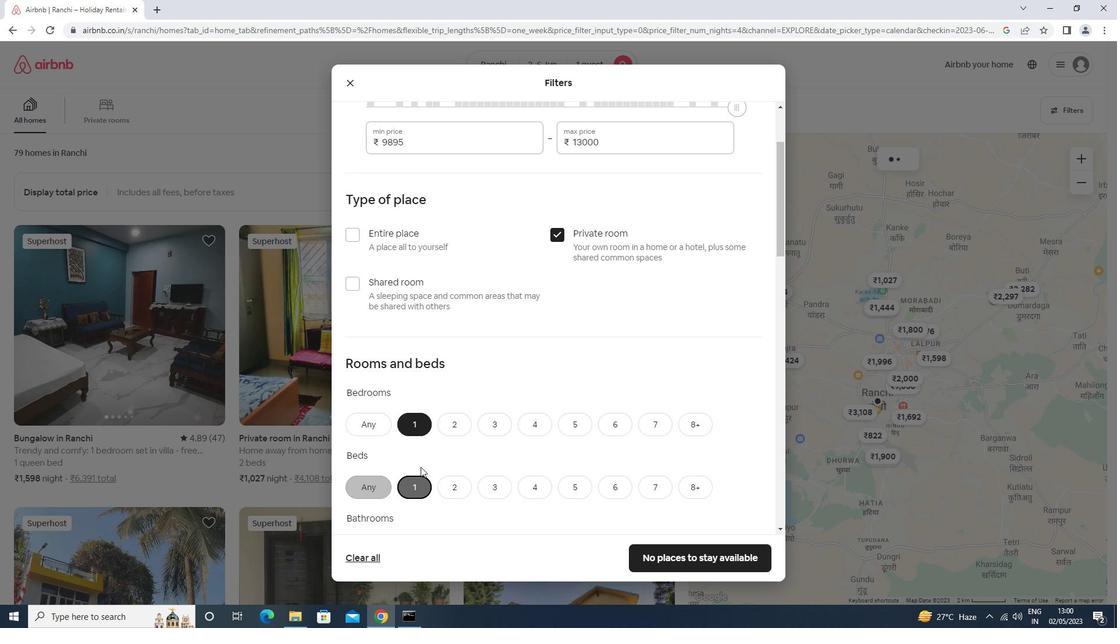 
Action: Mouse scrolled (420, 466) with delta (0, 0)
Screenshot: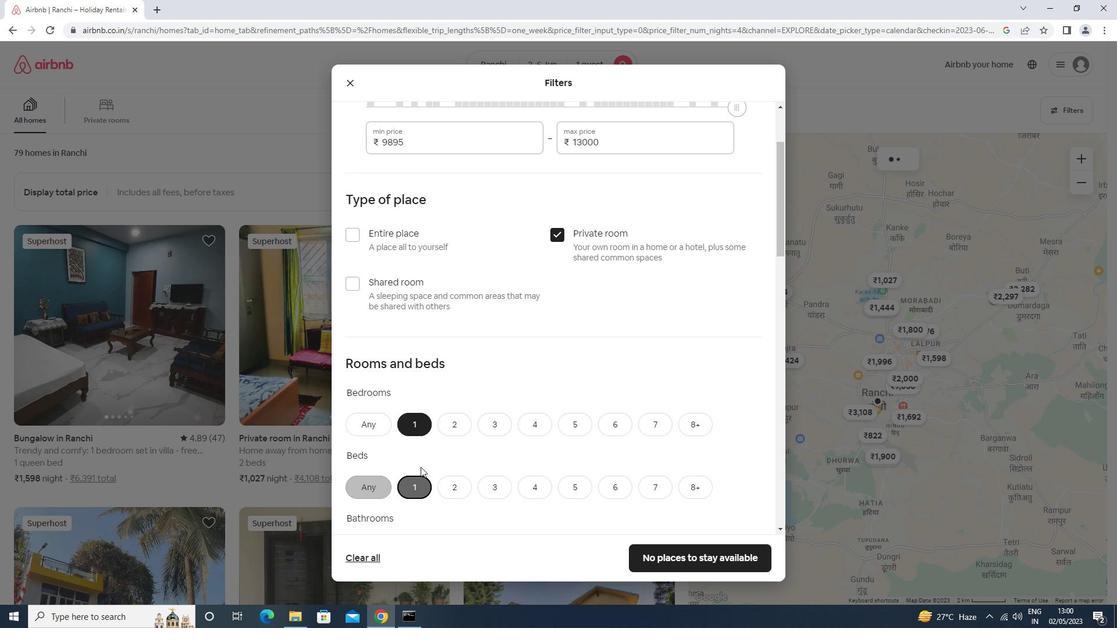 
Action: Mouse moved to (407, 266)
Screenshot: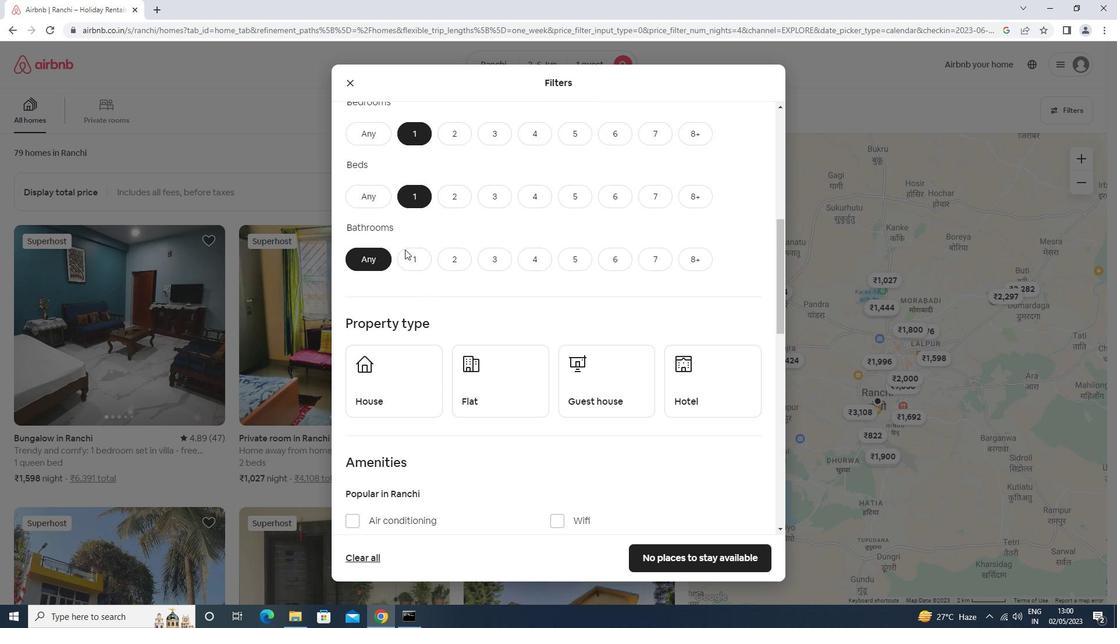 
Action: Mouse pressed left at (407, 266)
Screenshot: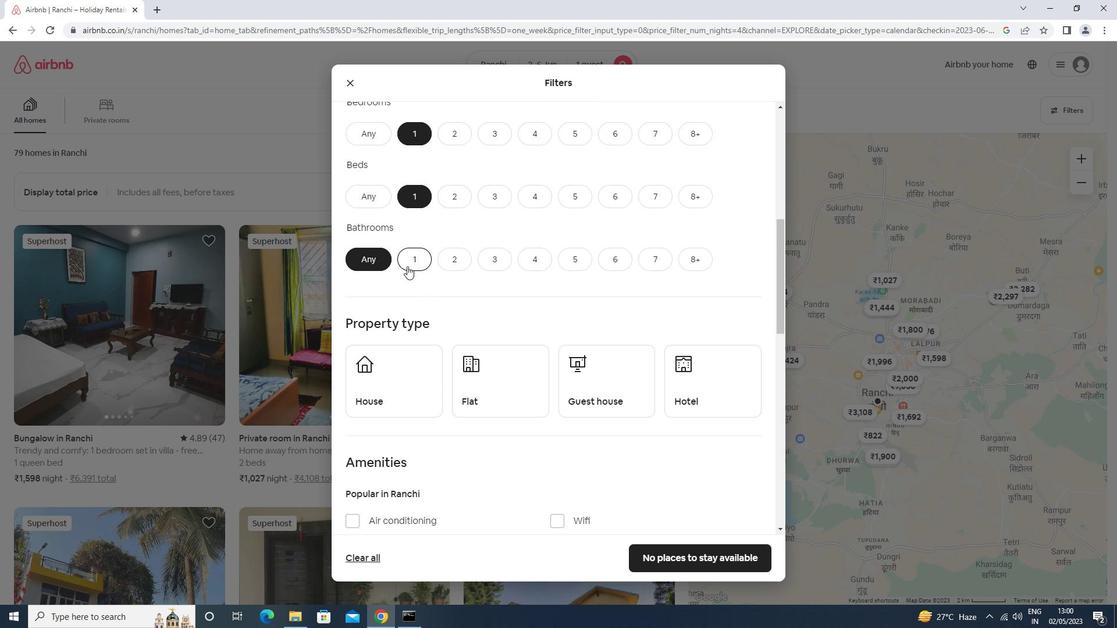 
Action: Mouse moved to (393, 373)
Screenshot: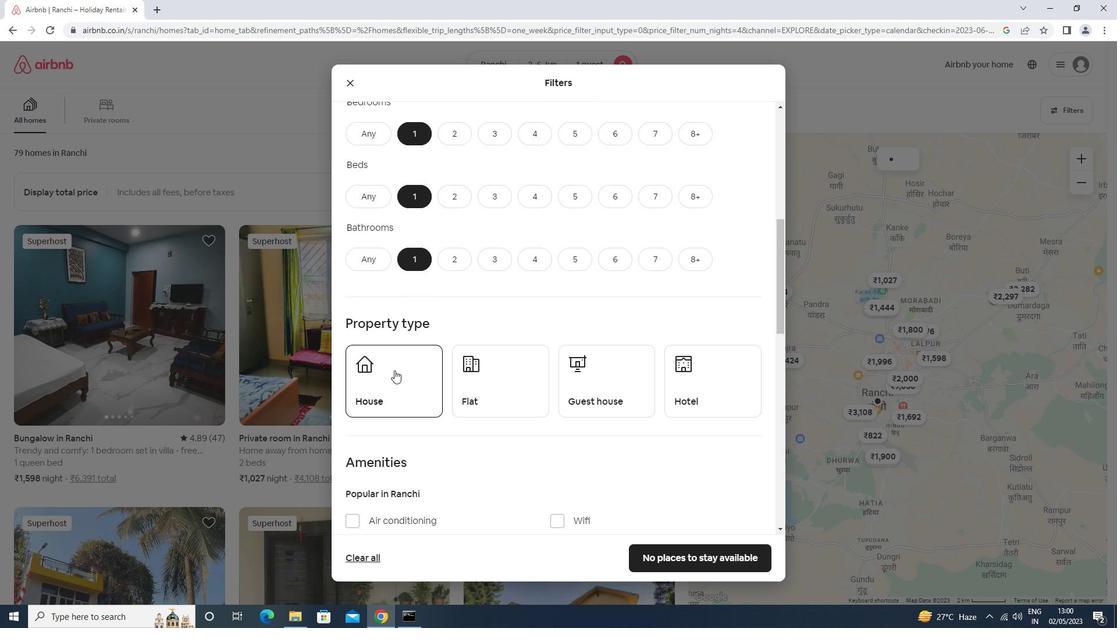 
Action: Mouse pressed left at (393, 373)
Screenshot: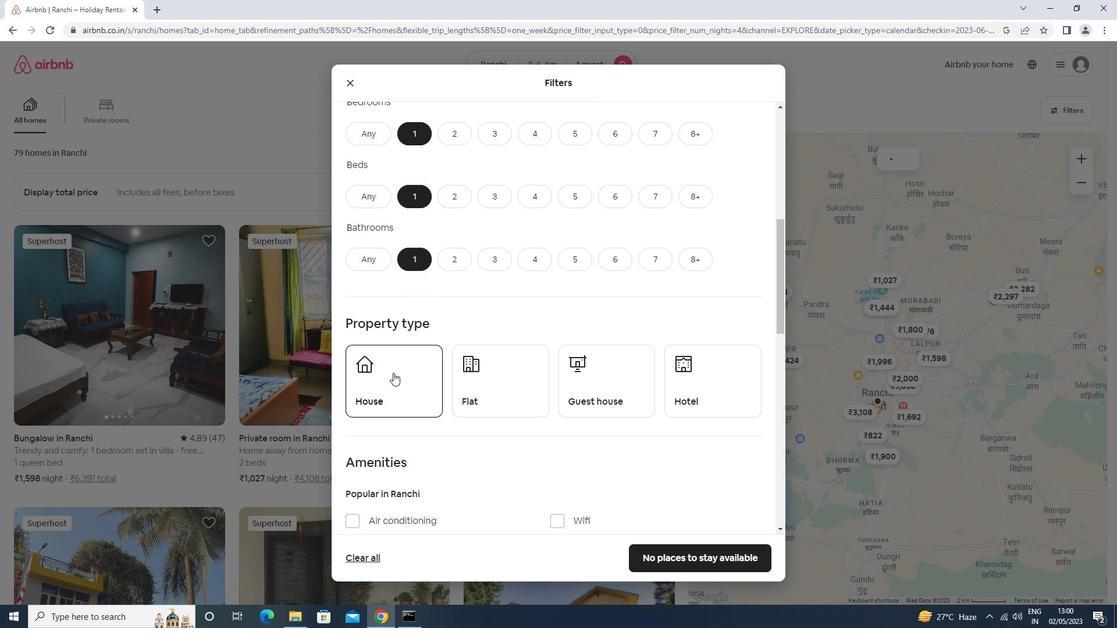 
Action: Mouse moved to (505, 379)
Screenshot: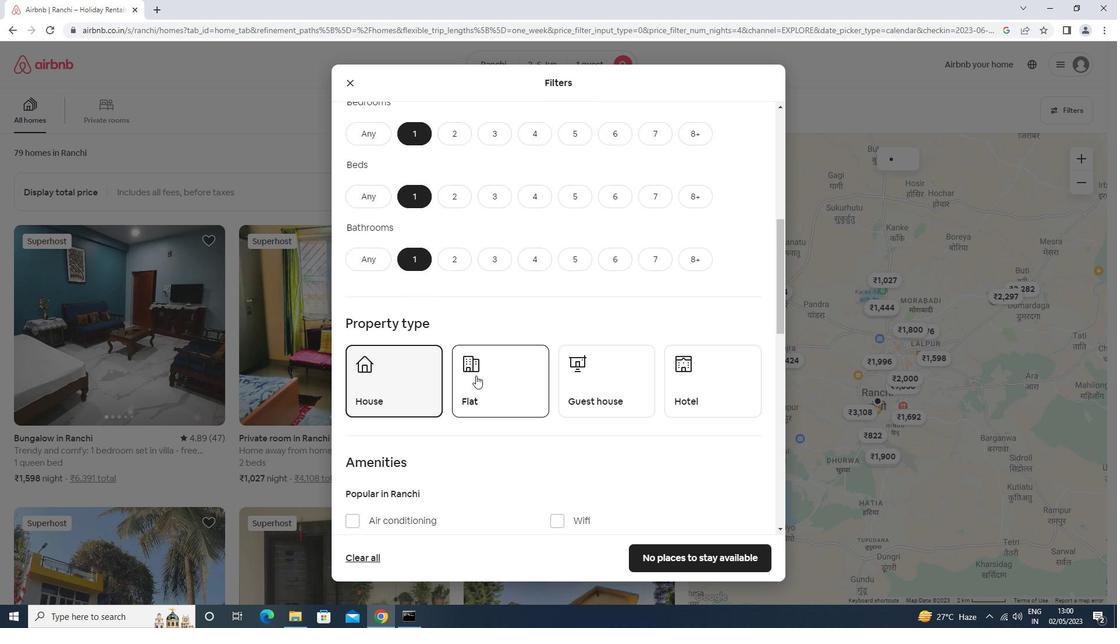 
Action: Mouse pressed left at (505, 379)
Screenshot: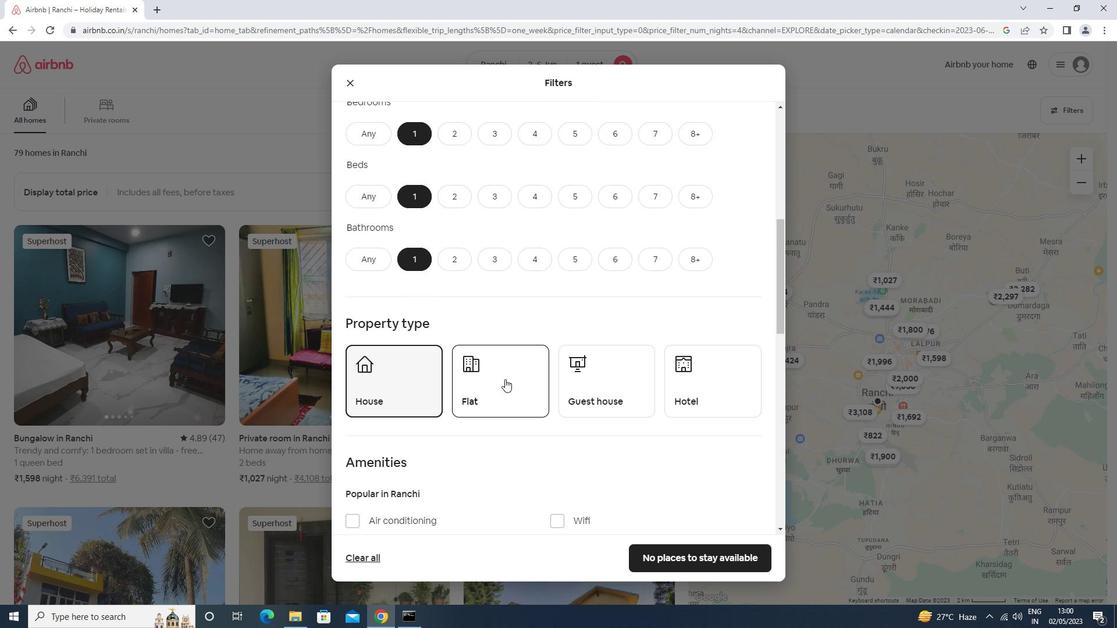 
Action: Mouse moved to (600, 378)
Screenshot: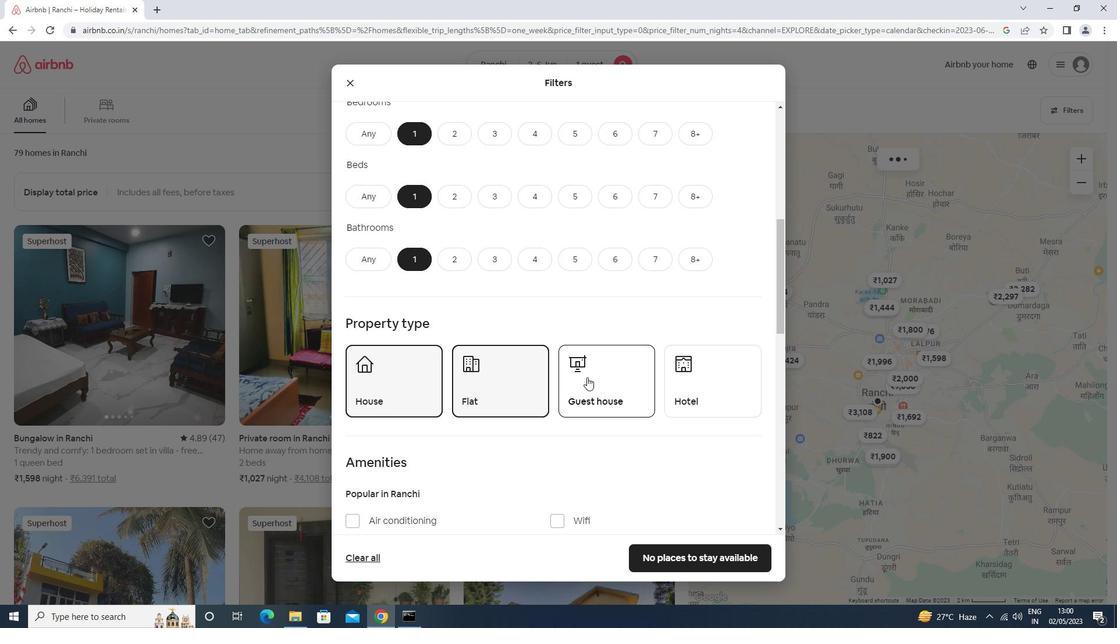 
Action: Mouse pressed left at (600, 378)
Screenshot: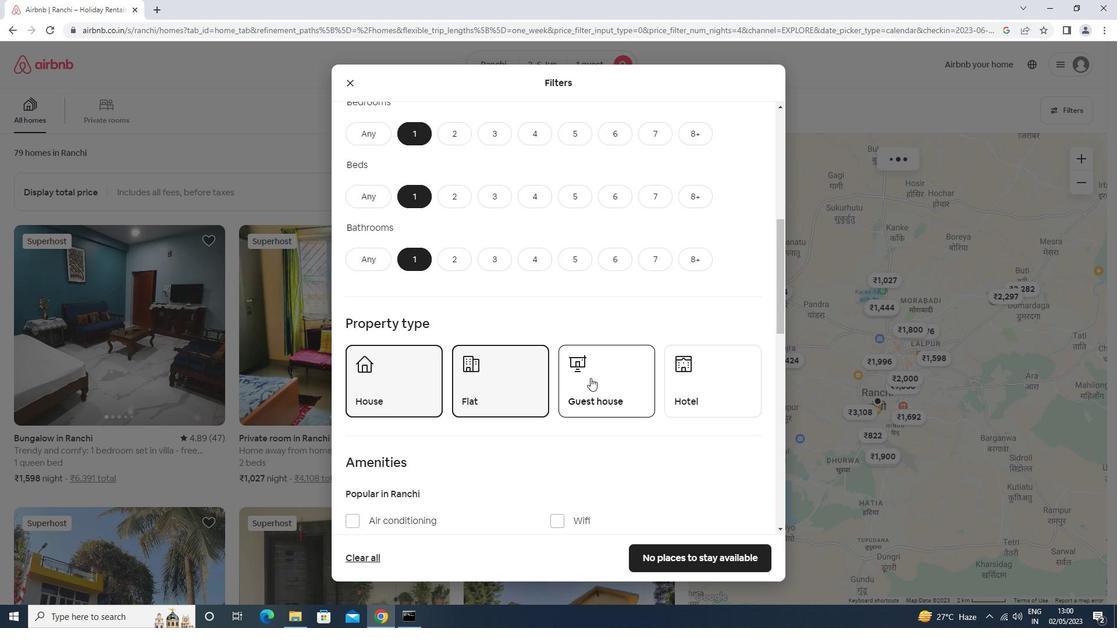 
Action: Mouse moved to (695, 383)
Screenshot: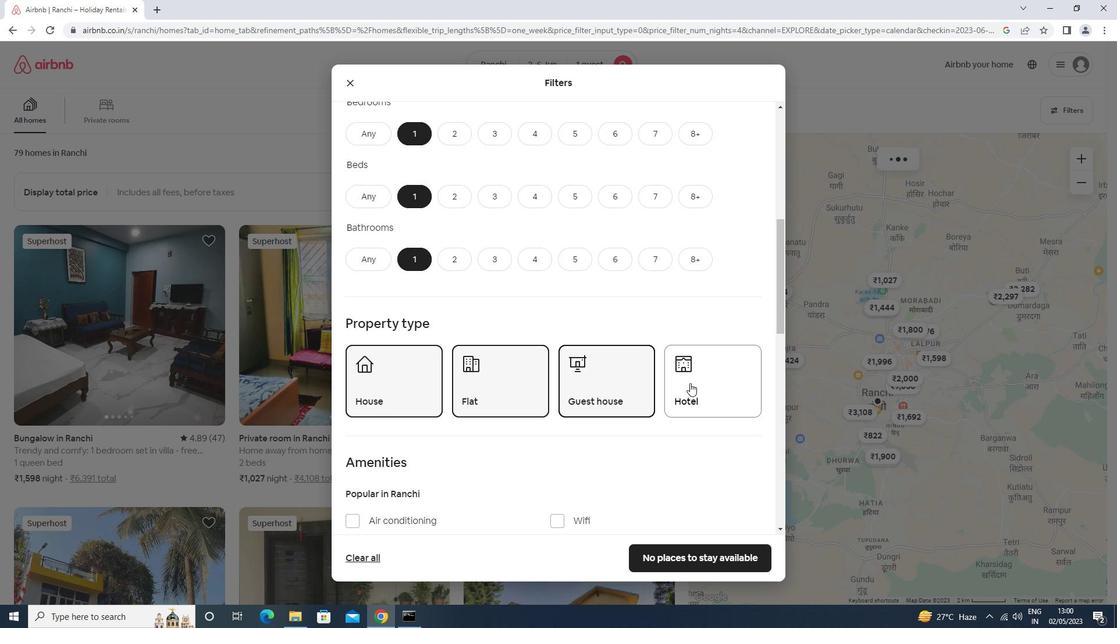 
Action: Mouse pressed left at (695, 383)
Screenshot: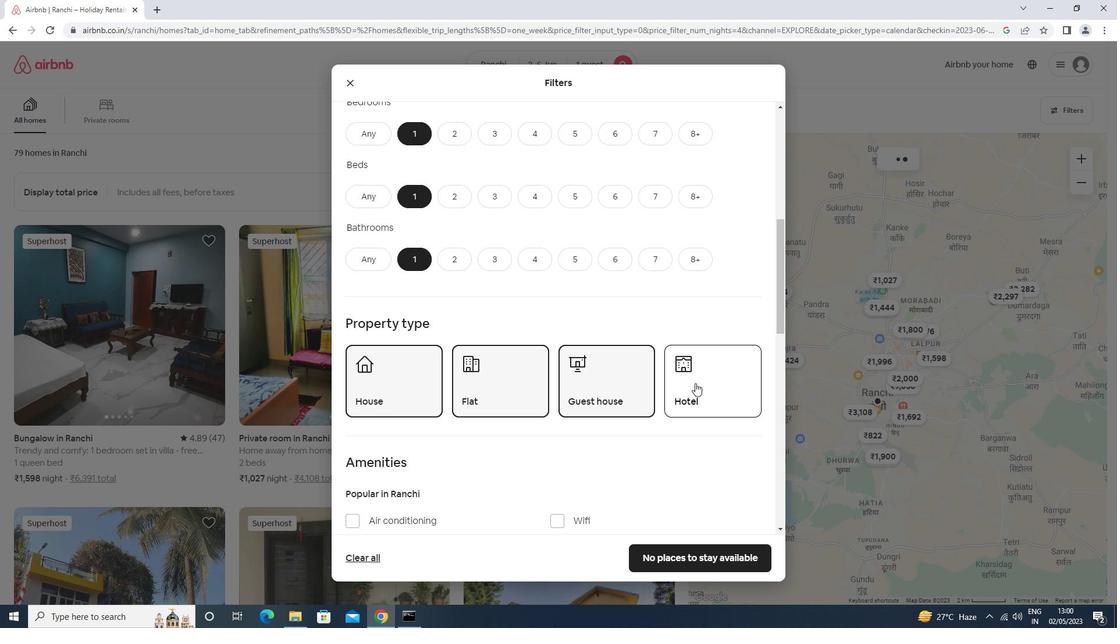 
Action: Mouse moved to (688, 380)
Screenshot: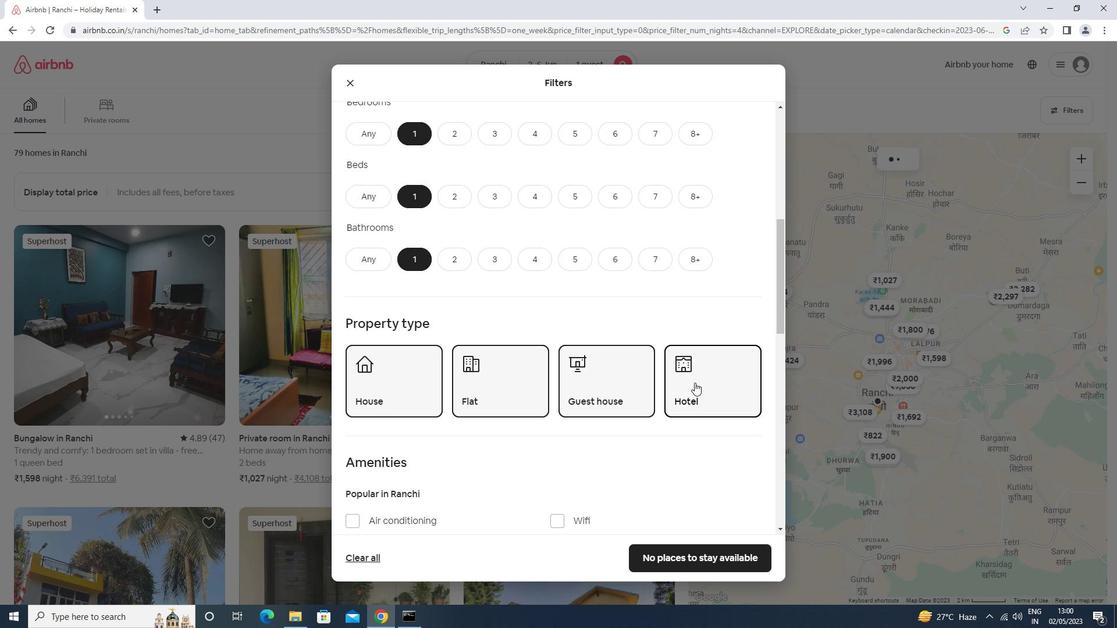 
Action: Mouse scrolled (688, 380) with delta (0, 0)
Screenshot: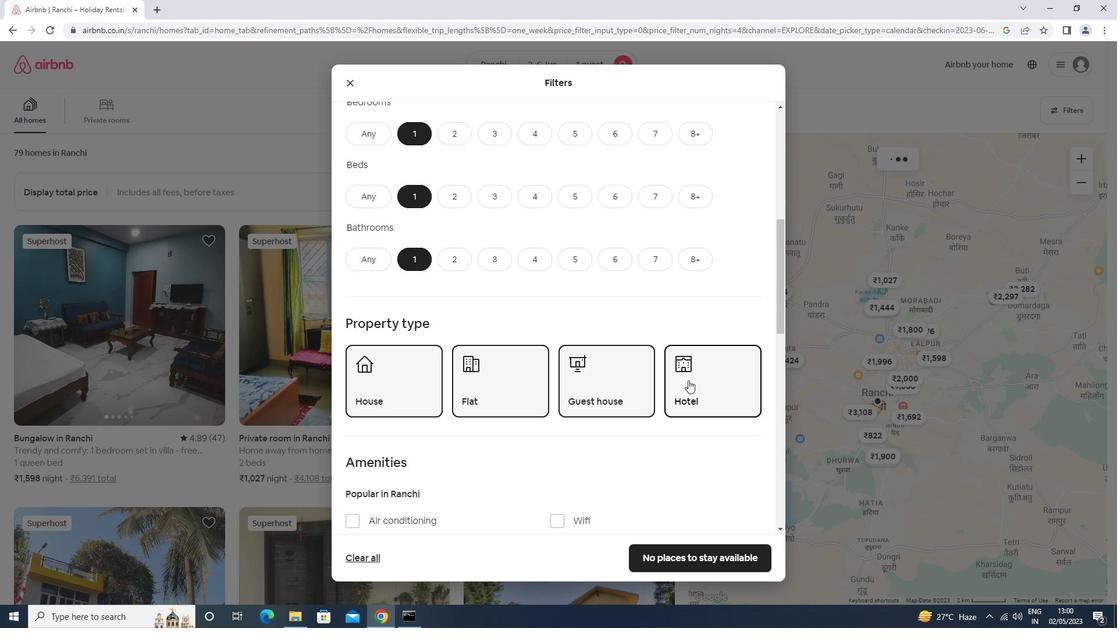 
Action: Mouse scrolled (688, 380) with delta (0, 0)
Screenshot: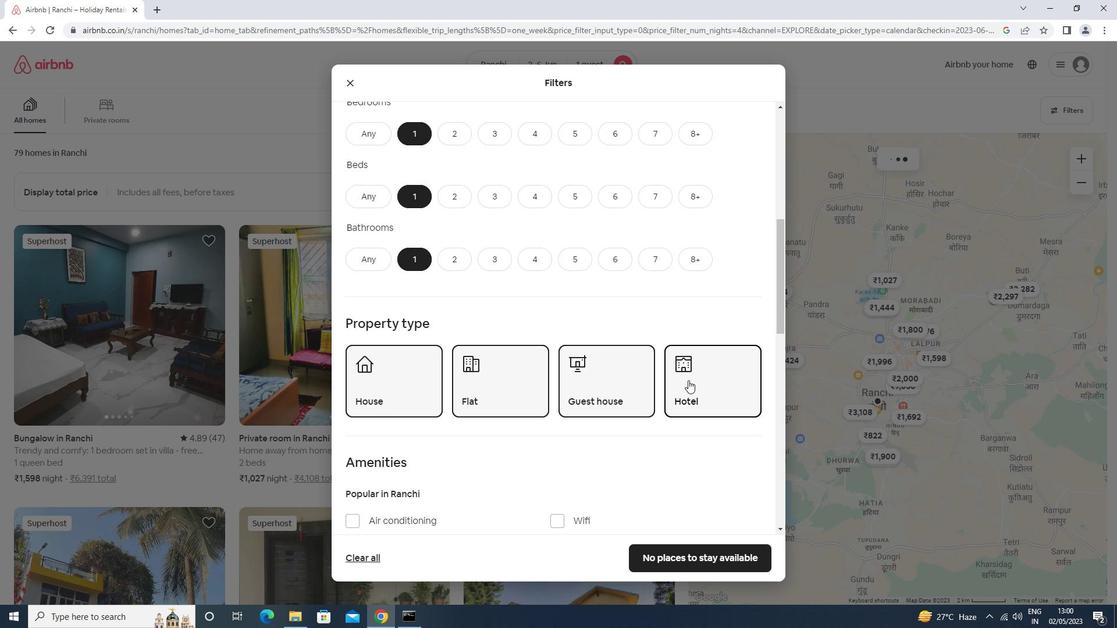 
Action: Mouse scrolled (688, 380) with delta (0, 0)
Screenshot: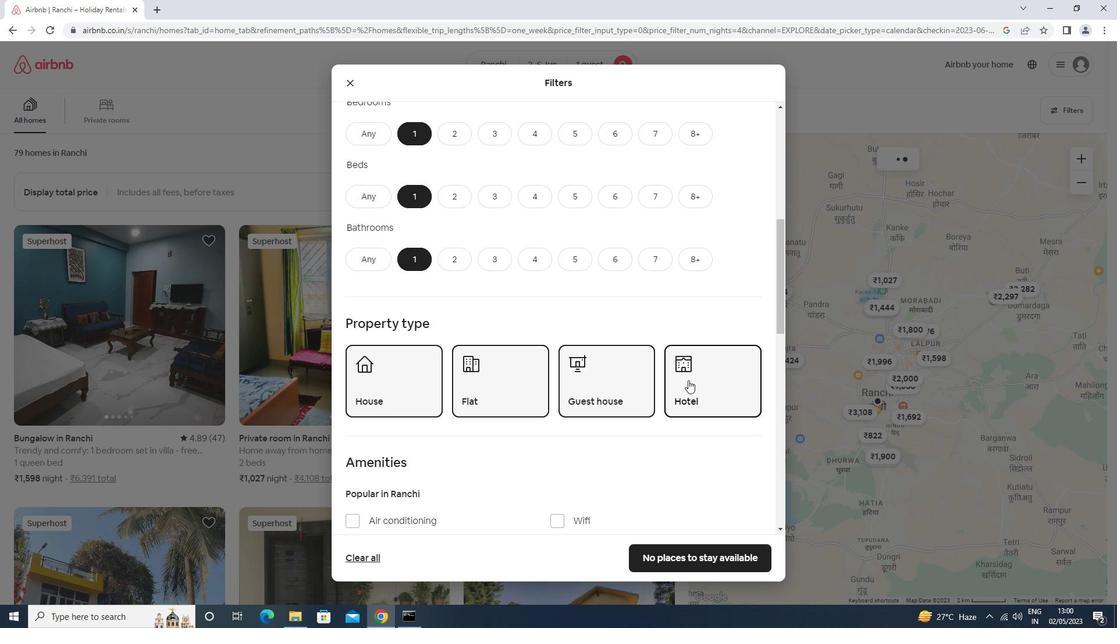 
Action: Mouse scrolled (688, 380) with delta (0, 0)
Screenshot: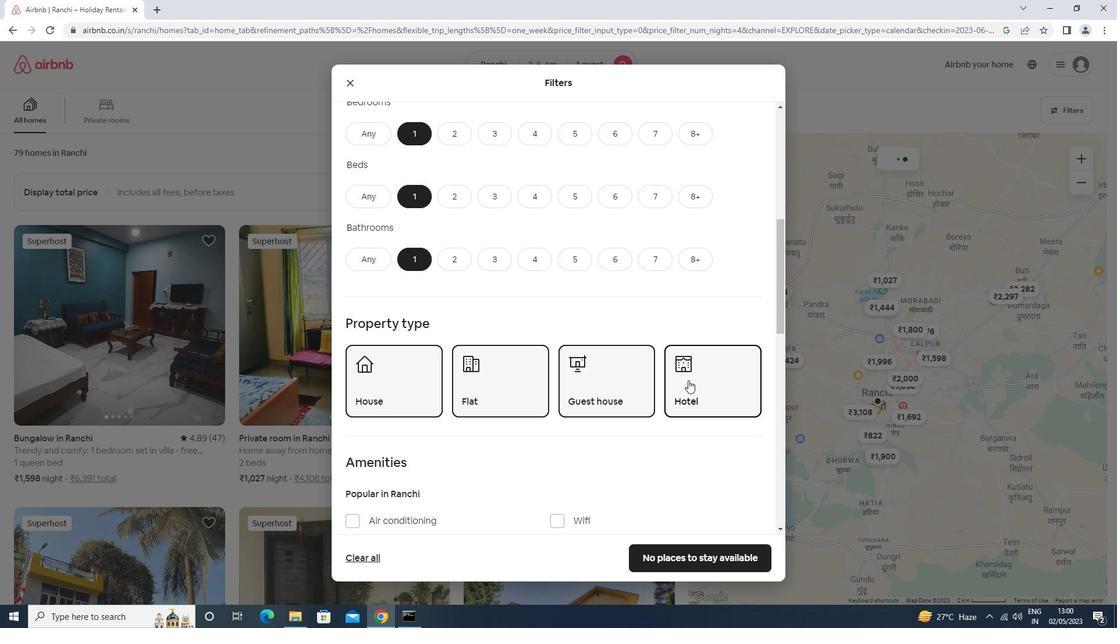 
Action: Mouse moved to (687, 380)
Screenshot: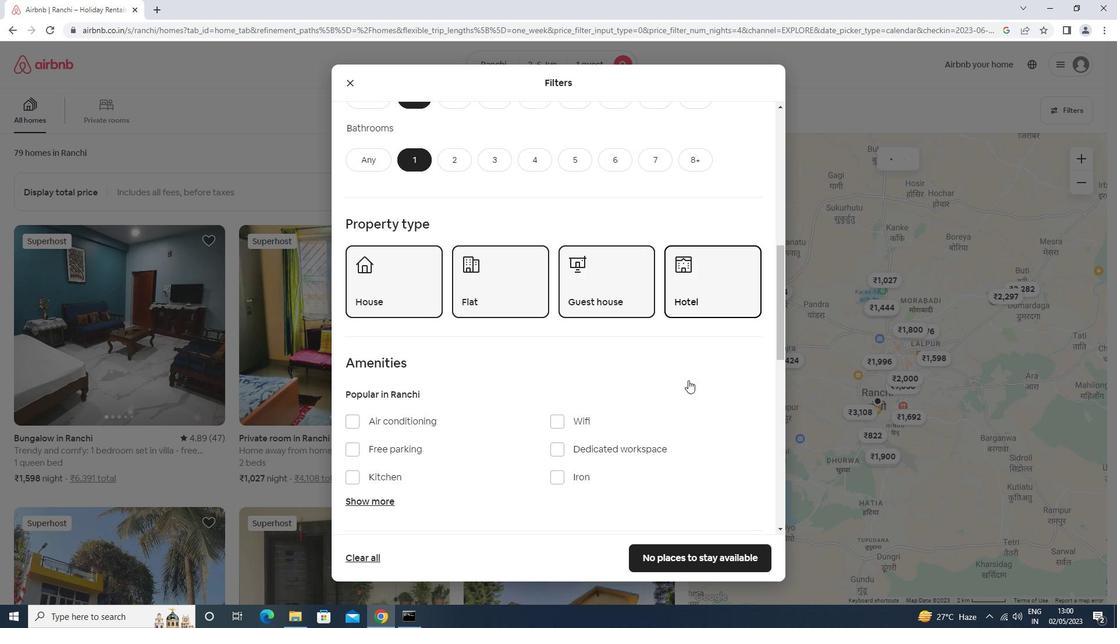 
Action: Mouse scrolled (687, 380) with delta (0, 0)
Screenshot: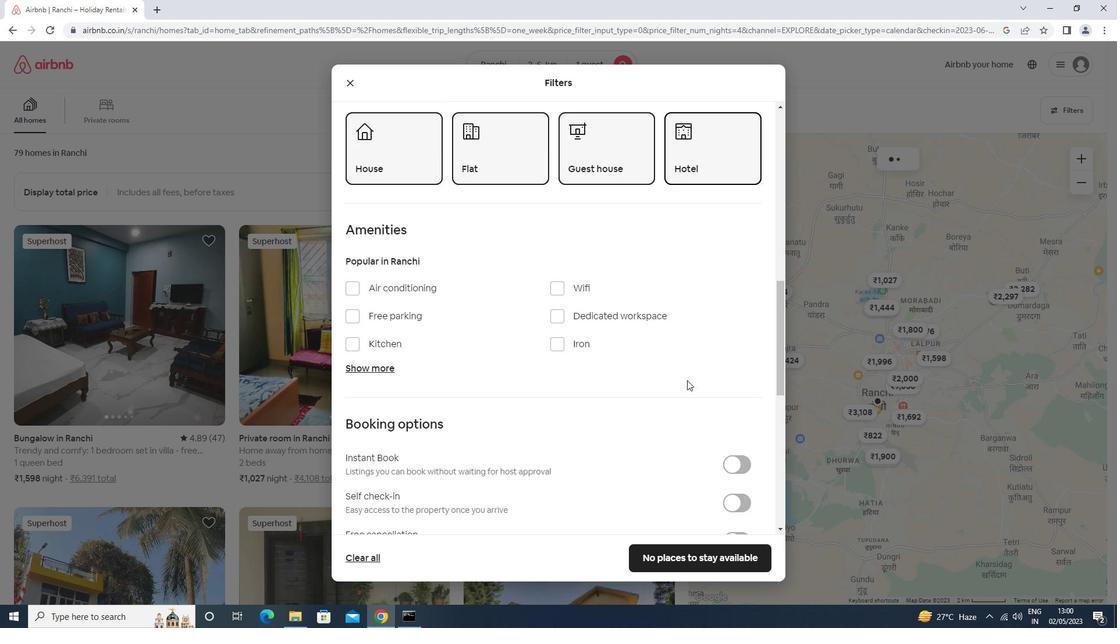 
Action: Mouse moved to (686, 380)
Screenshot: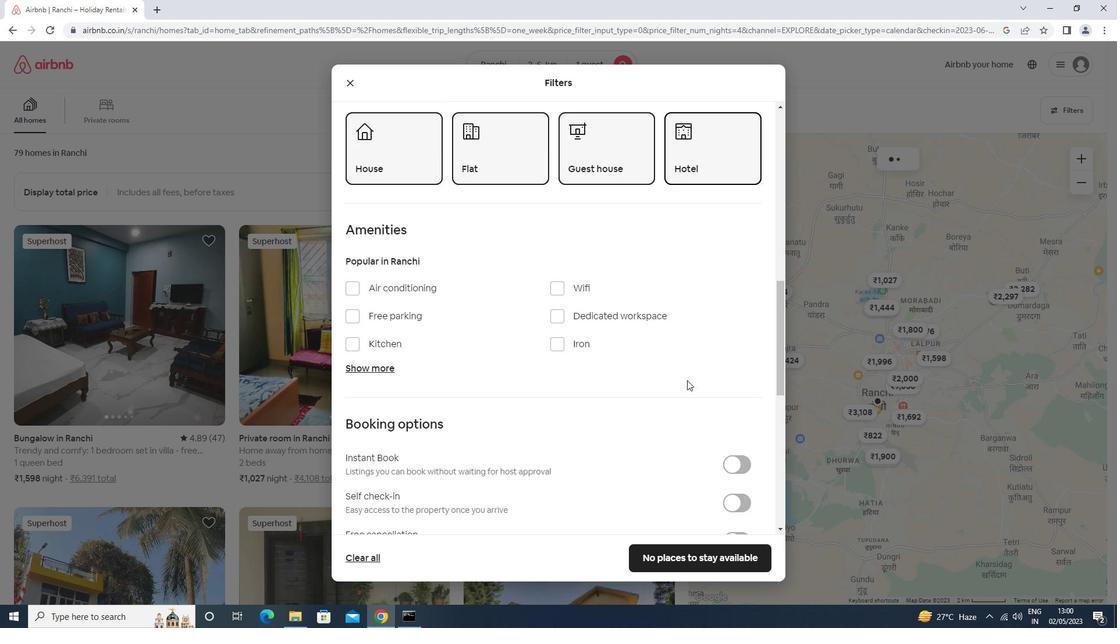 
Action: Mouse scrolled (686, 380) with delta (0, 0)
Screenshot: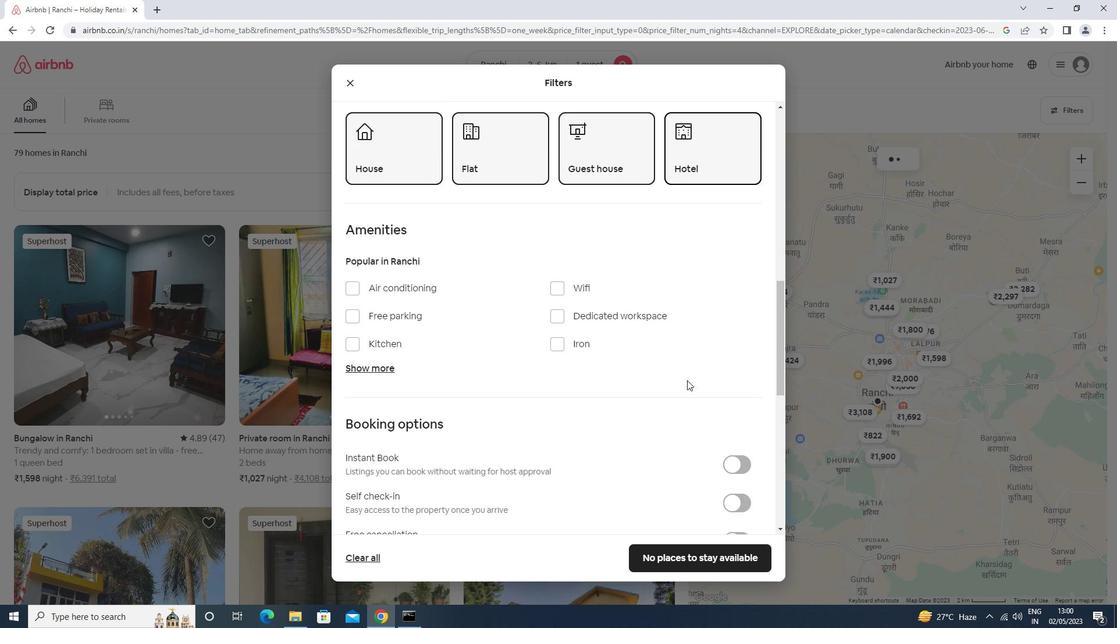 
Action: Mouse scrolled (686, 380) with delta (0, 0)
Screenshot: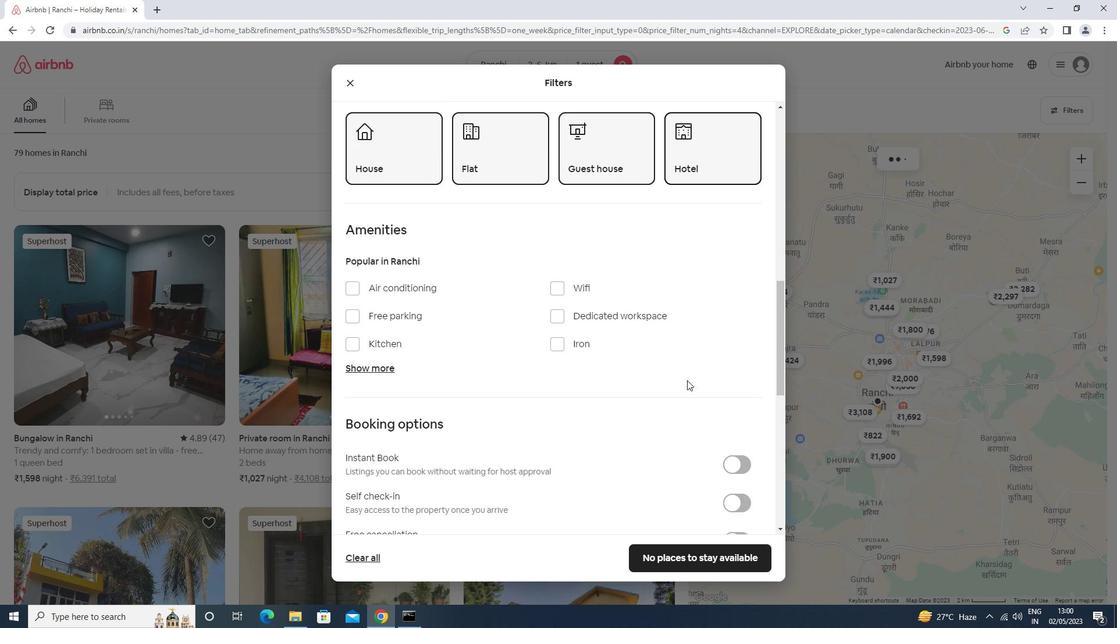 
Action: Mouse moved to (733, 334)
Screenshot: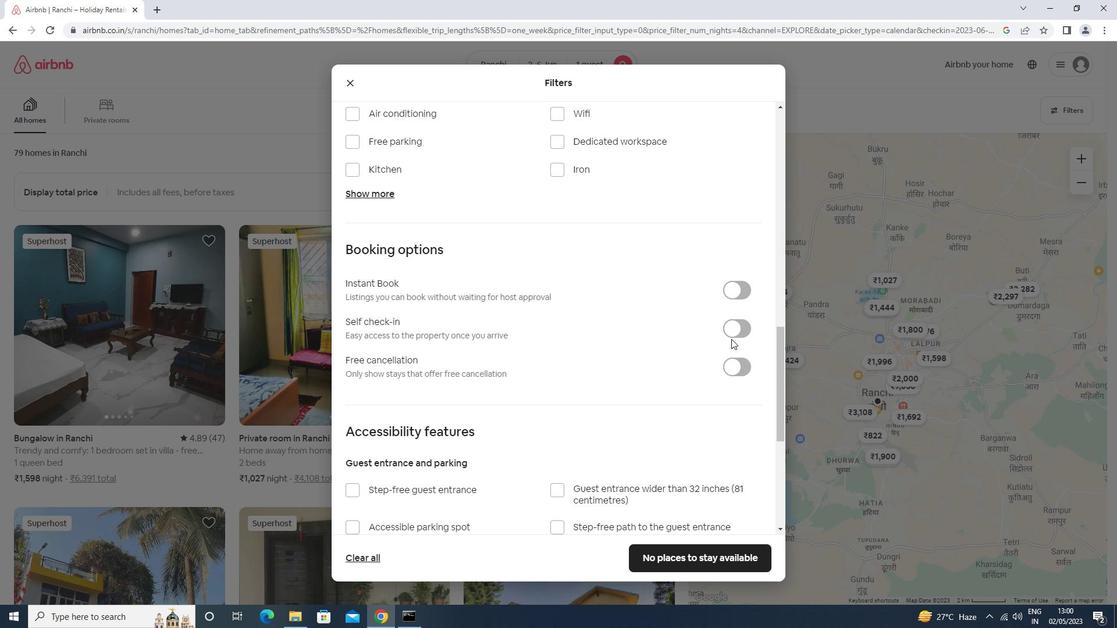 
Action: Mouse pressed left at (733, 334)
Screenshot: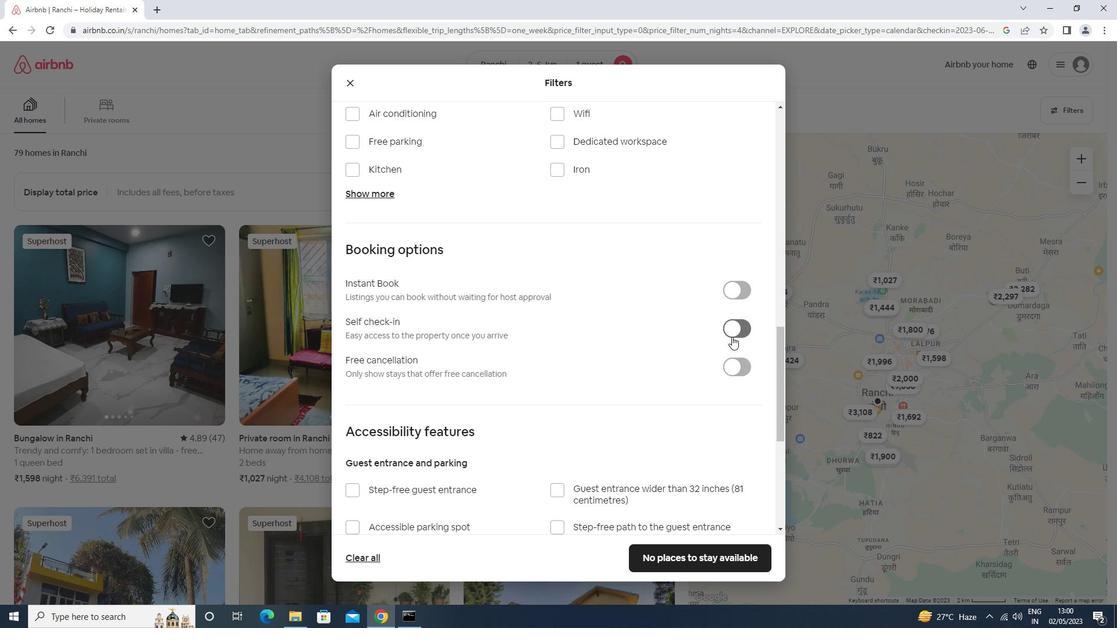 
Action: Mouse moved to (728, 332)
Screenshot: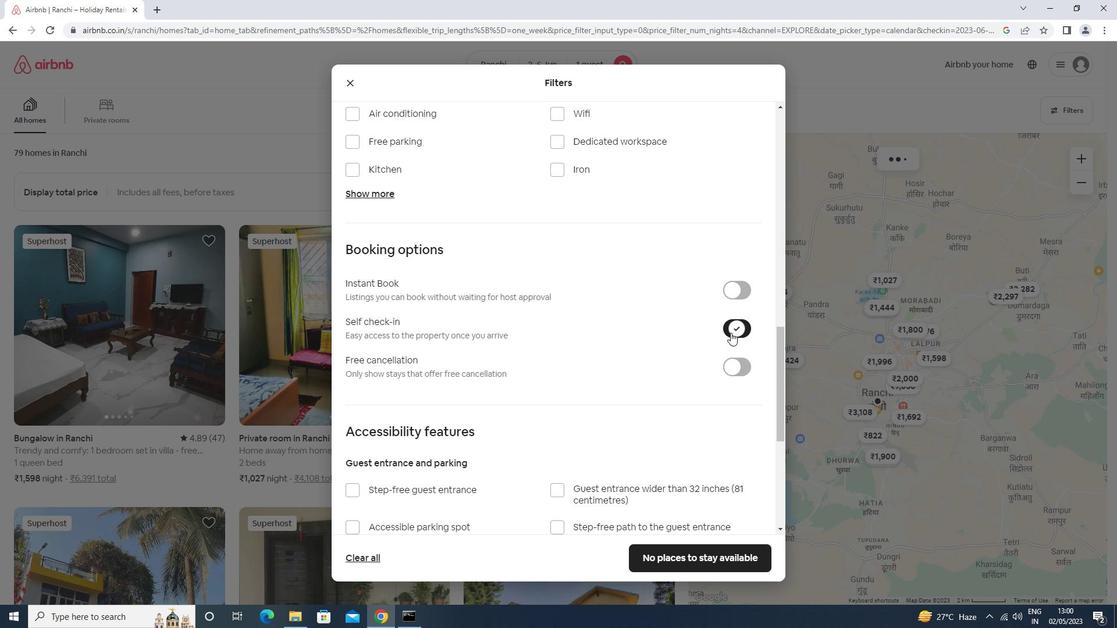 
Action: Mouse scrolled (728, 332) with delta (0, 0)
Screenshot: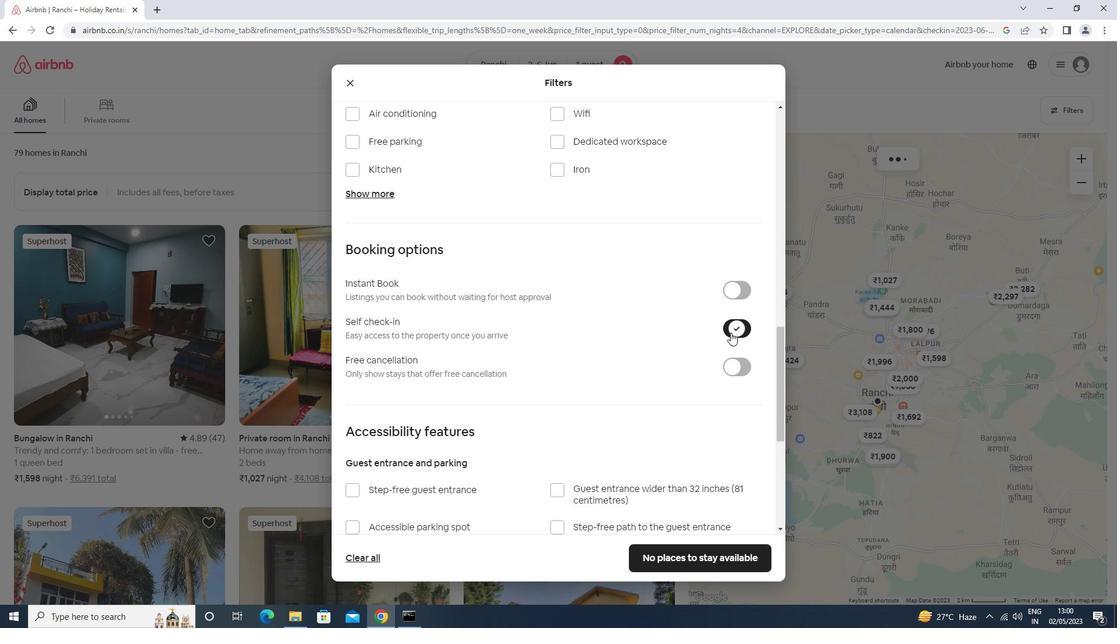 
Action: Mouse moved to (728, 332)
Screenshot: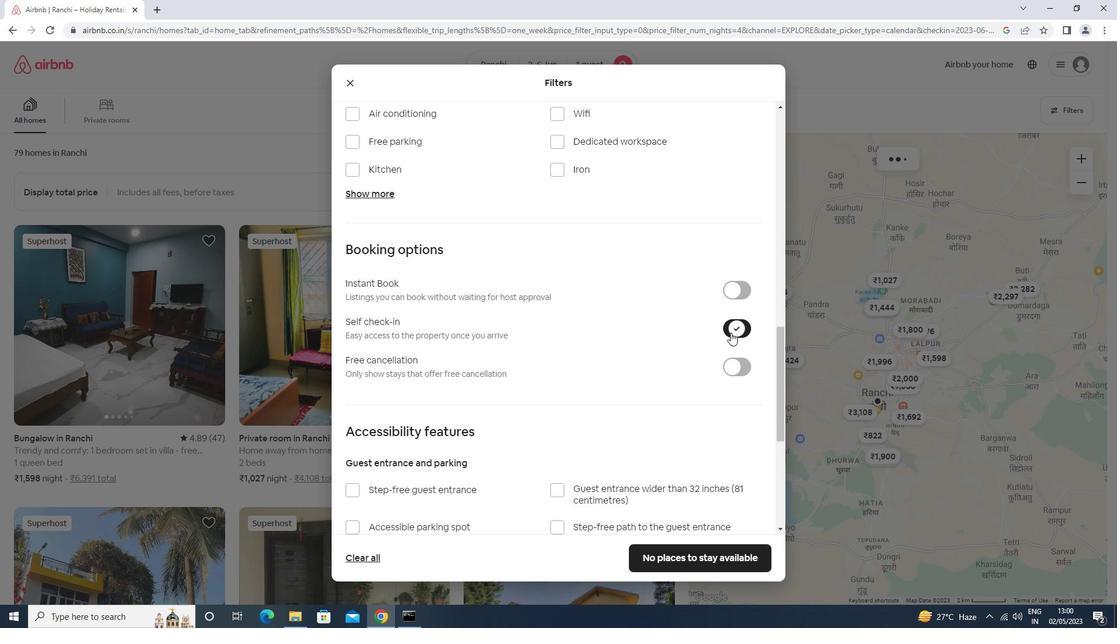 
Action: Mouse scrolled (728, 332) with delta (0, 0)
Screenshot: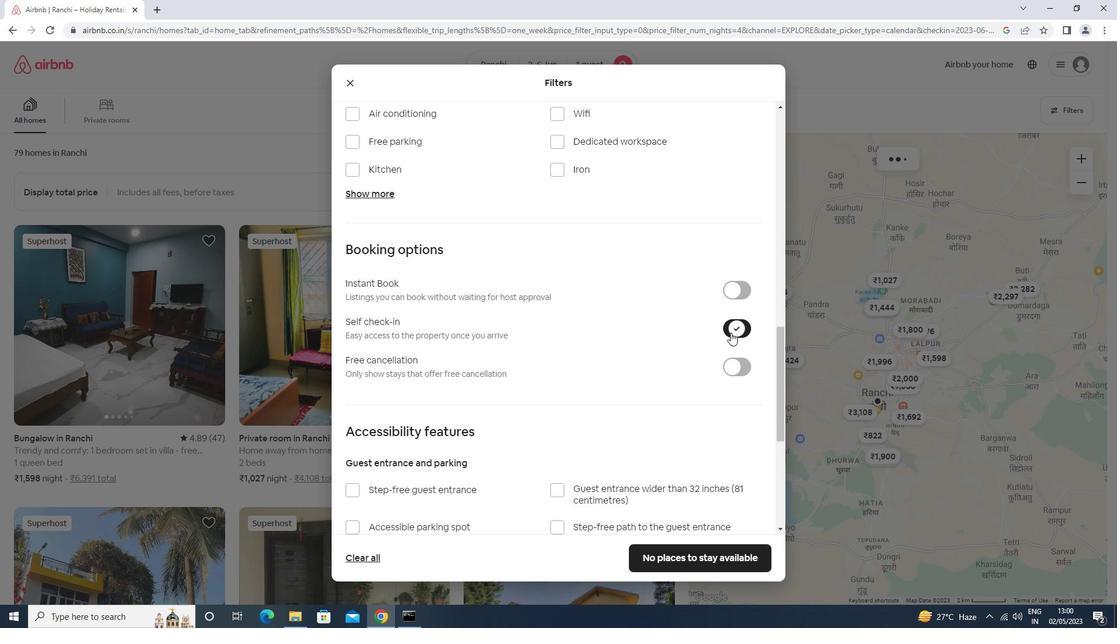 
Action: Mouse scrolled (728, 332) with delta (0, 0)
Screenshot: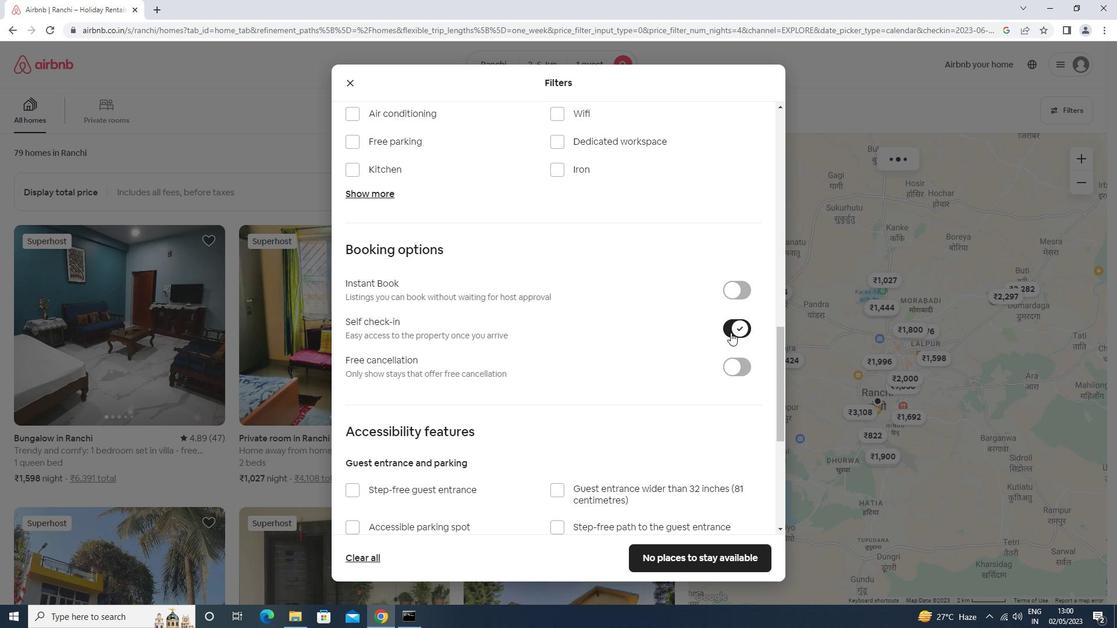
Action: Mouse moved to (727, 333)
Screenshot: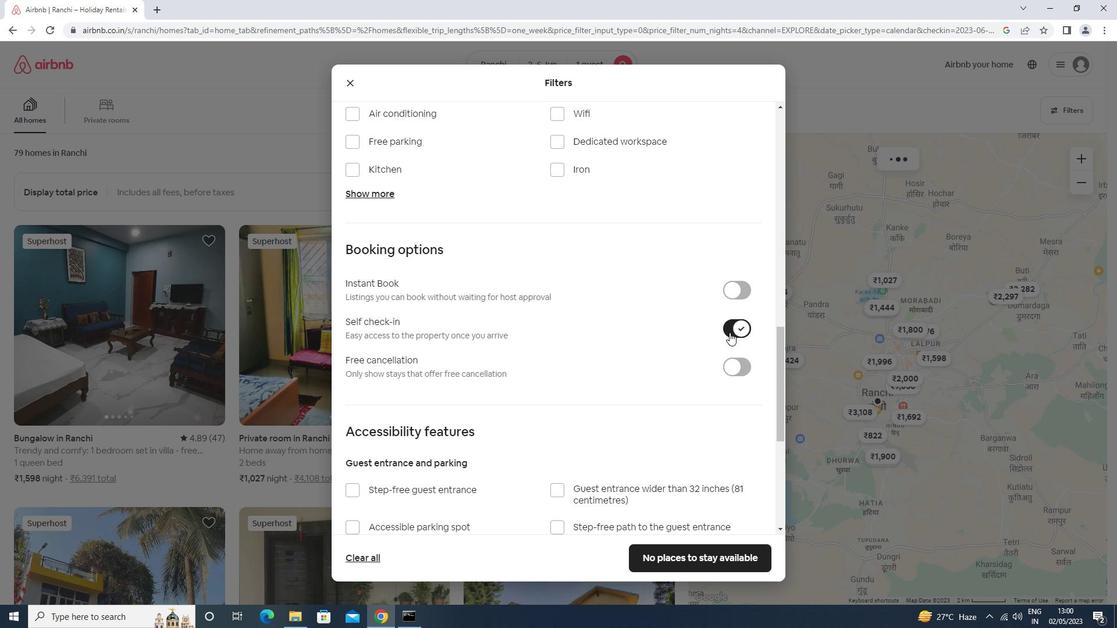 
Action: Mouse scrolled (727, 332) with delta (0, 0)
Screenshot: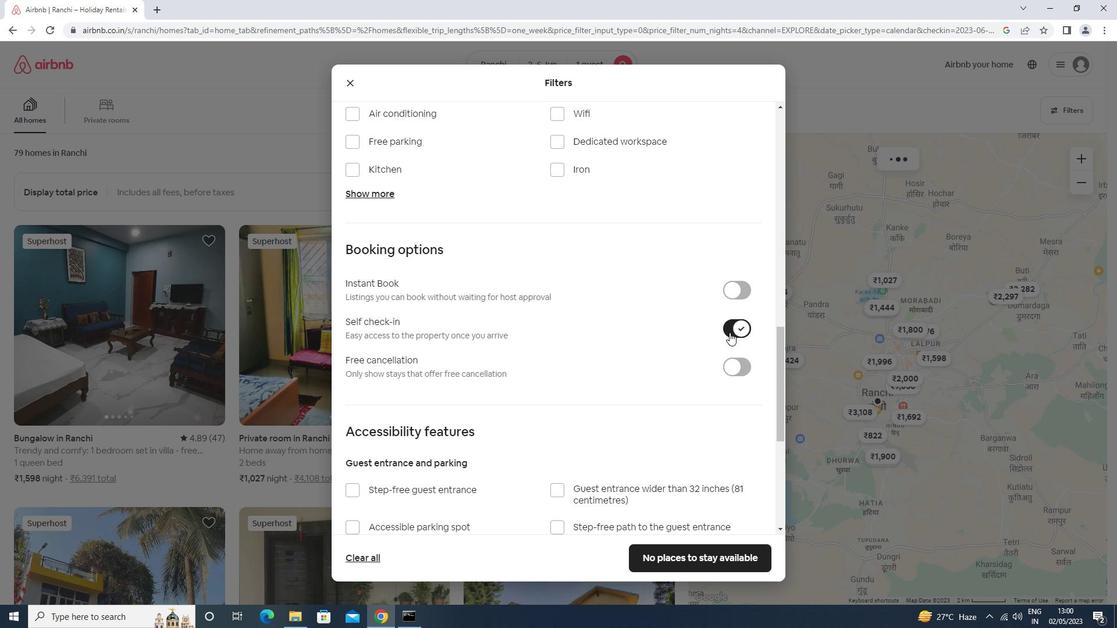 
Action: Mouse scrolled (727, 332) with delta (0, 0)
Screenshot: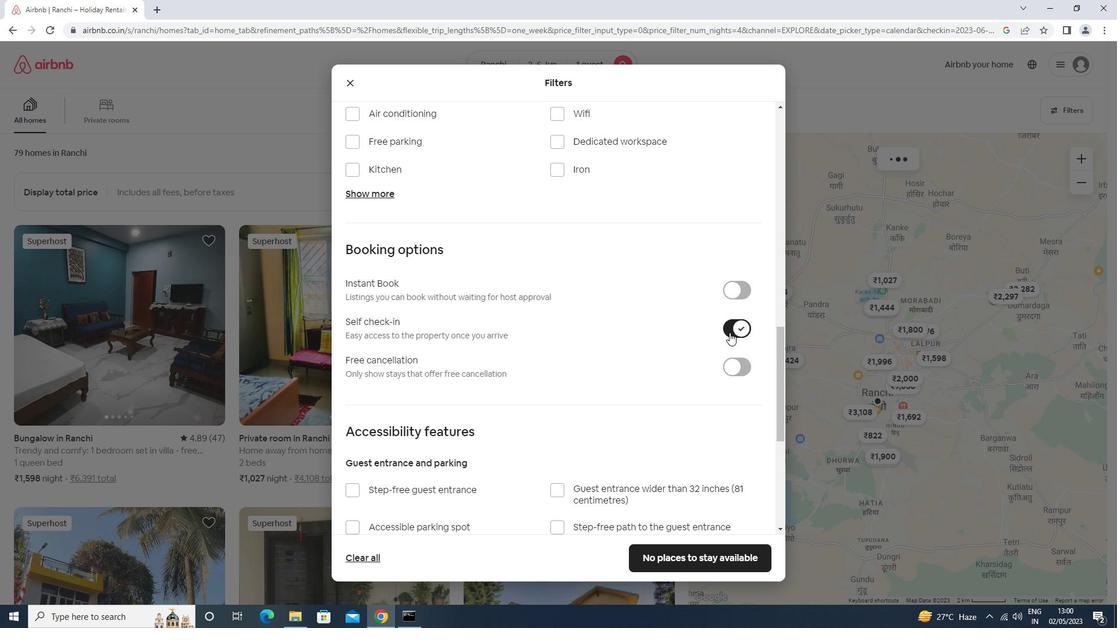 
Action: Mouse scrolled (727, 332) with delta (0, 0)
Screenshot: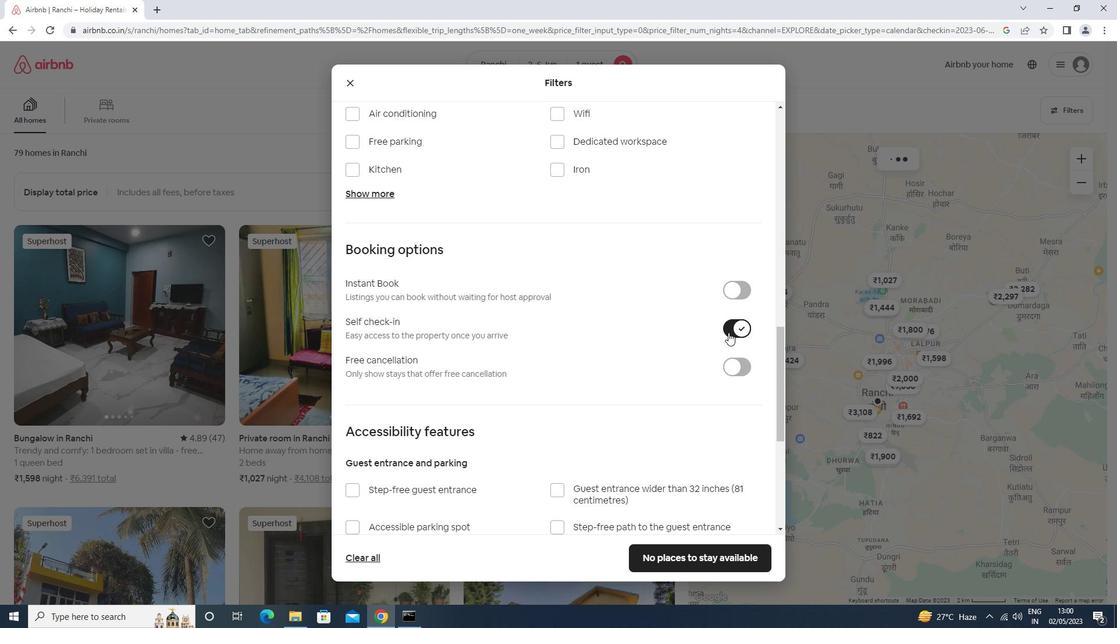 
Action: Mouse moved to (723, 335)
Screenshot: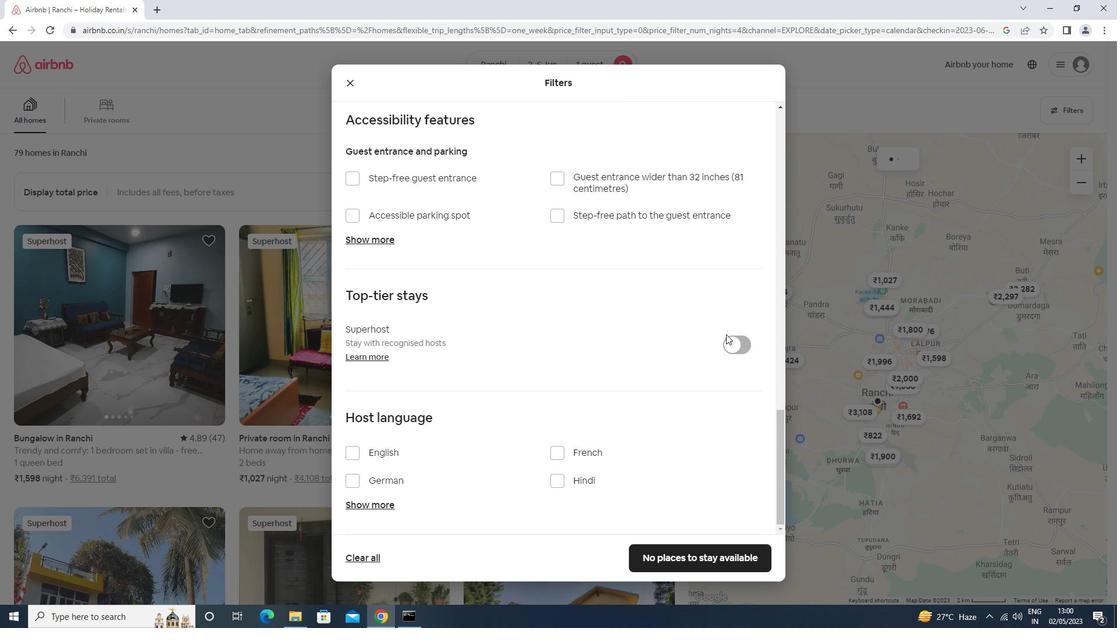 
Action: Mouse scrolled (723, 334) with delta (0, 0)
Screenshot: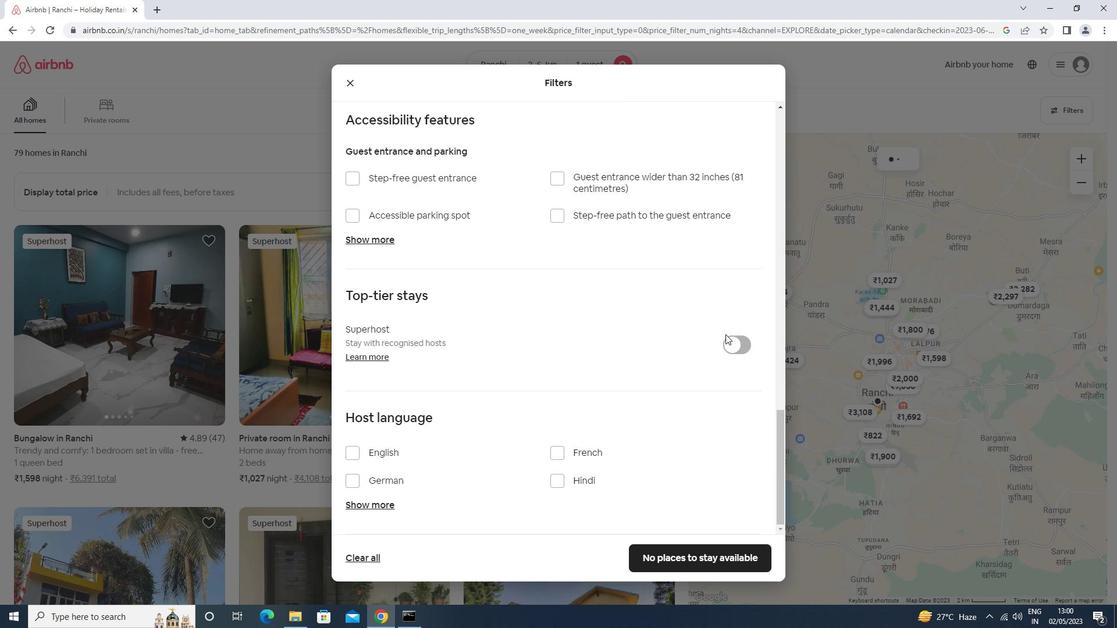 
Action: Mouse scrolled (723, 334) with delta (0, 0)
Screenshot: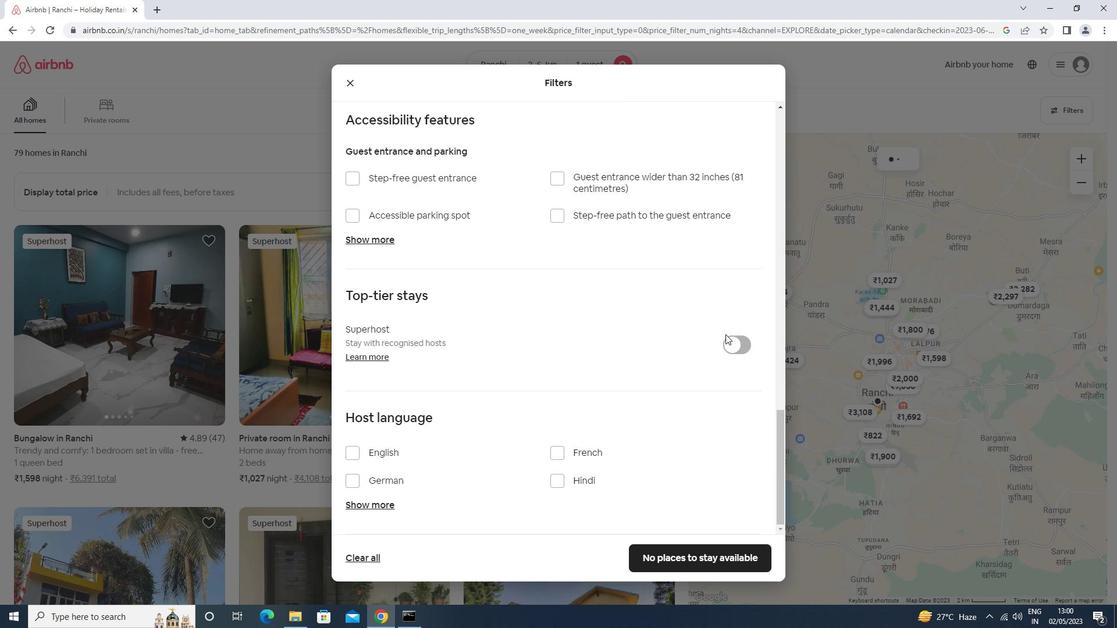 
Action: Mouse moved to (723, 335)
Screenshot: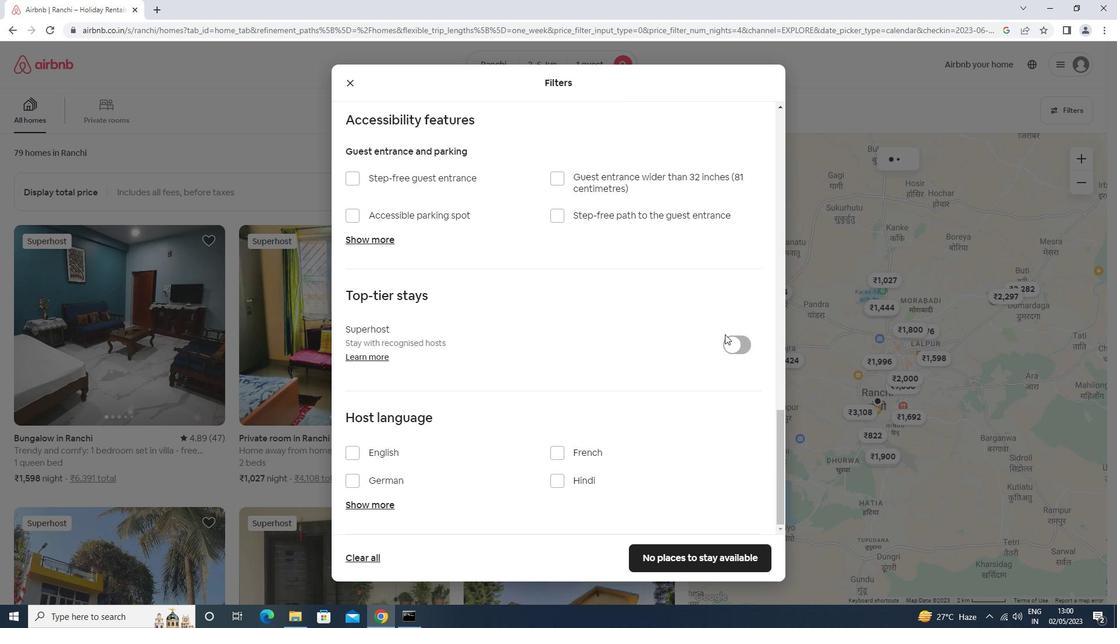 
Action: Mouse scrolled (723, 335) with delta (0, 0)
Screenshot: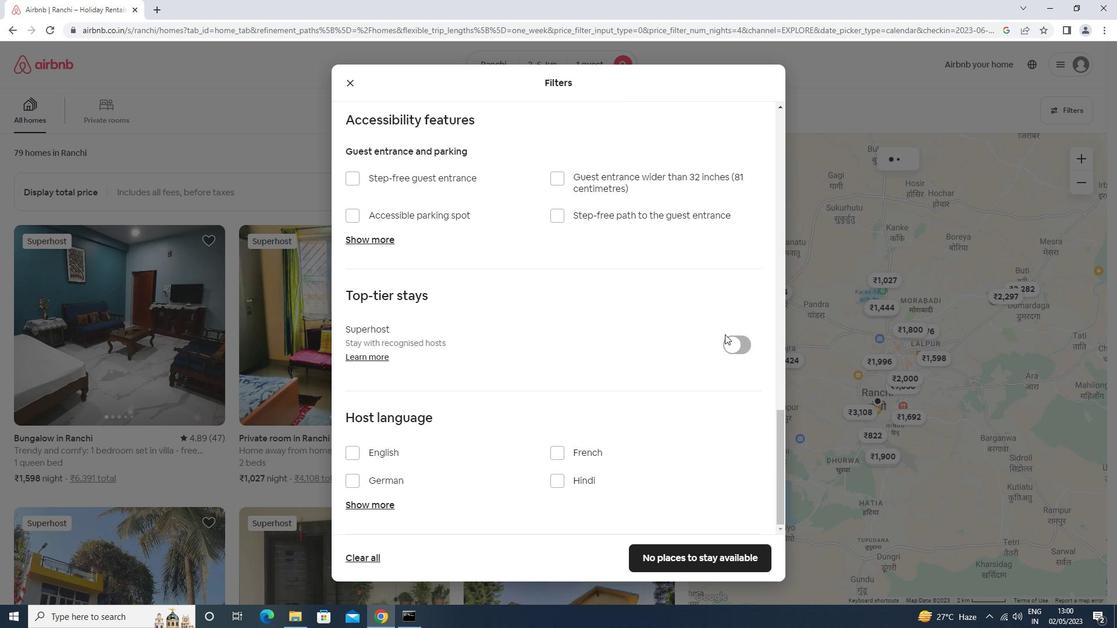 
Action: Mouse scrolled (723, 335) with delta (0, 0)
Screenshot: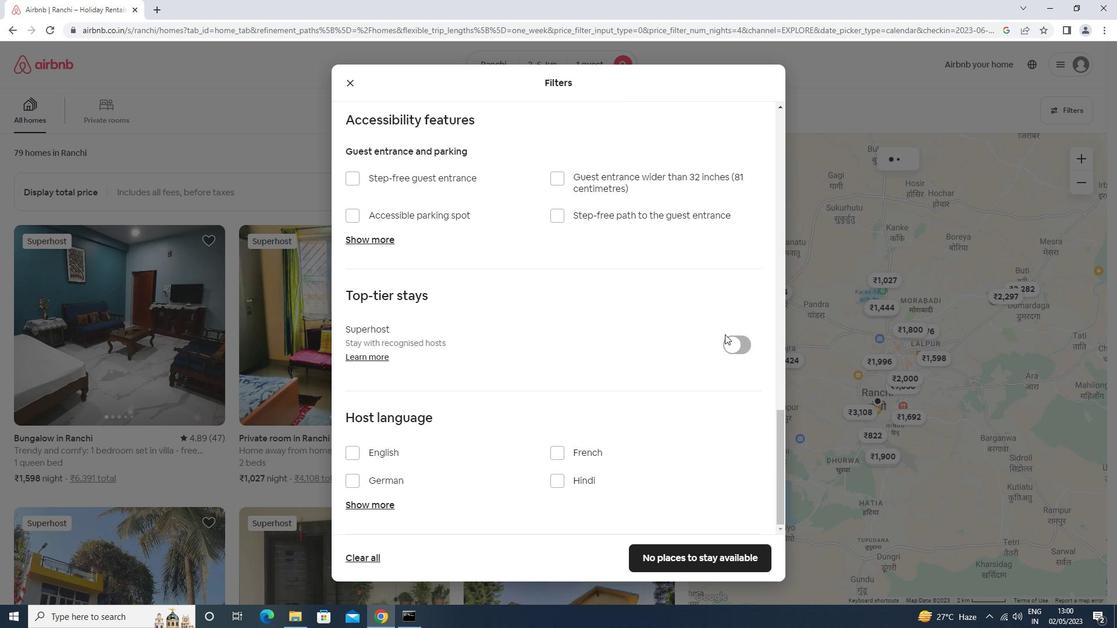 
Action: Mouse moved to (722, 336)
Screenshot: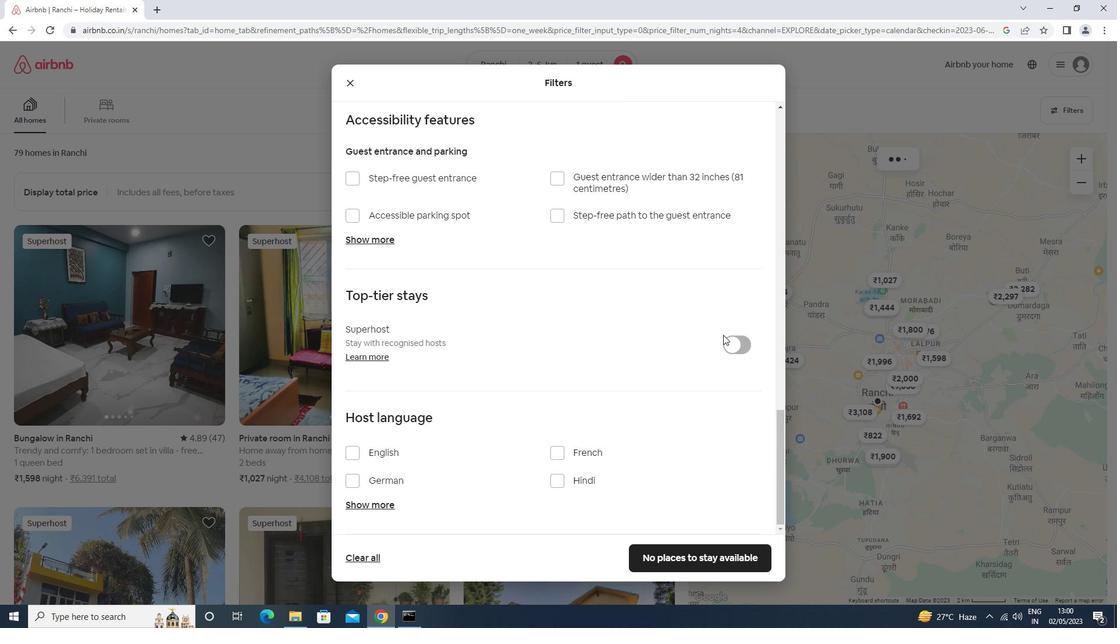 
Action: Mouse scrolled (722, 335) with delta (0, 0)
Screenshot: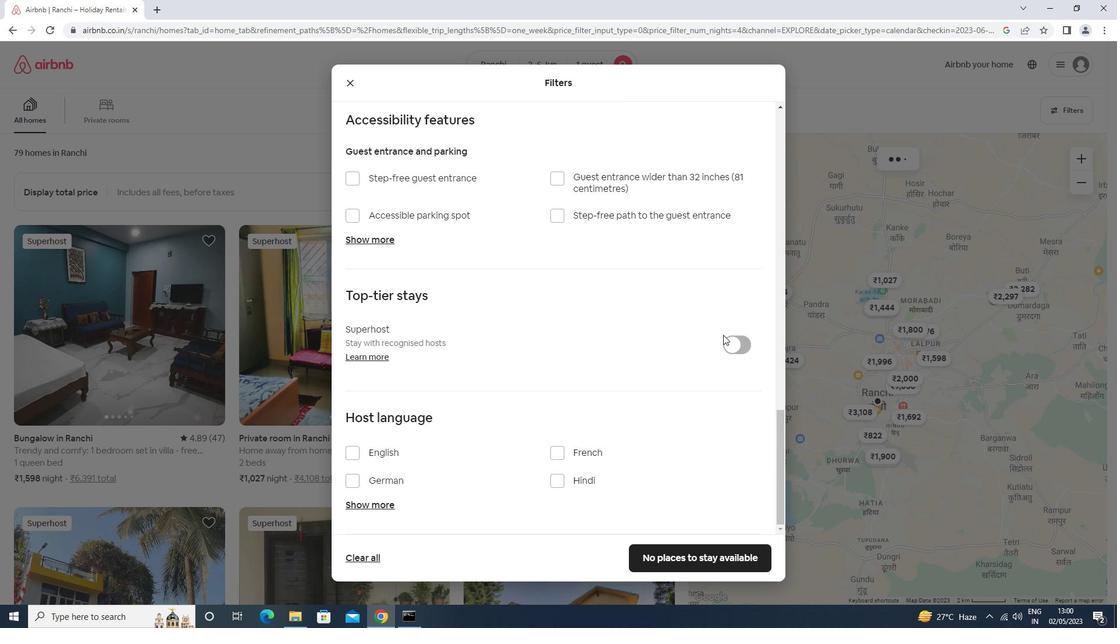 
Action: Mouse moved to (367, 450)
Screenshot: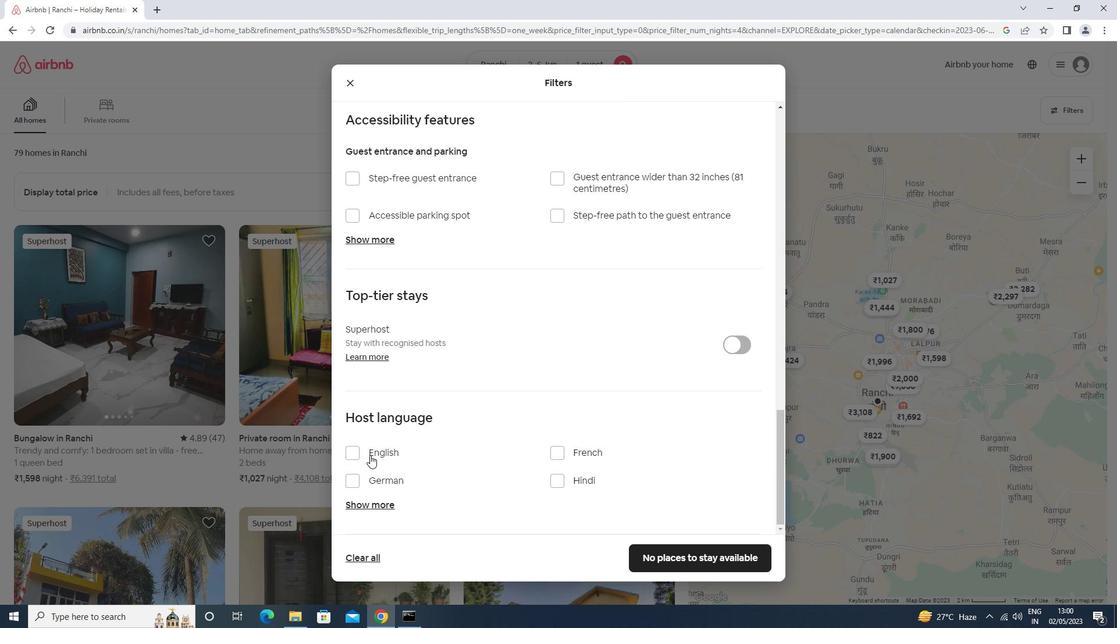 
Action: Mouse pressed left at (367, 450)
Screenshot: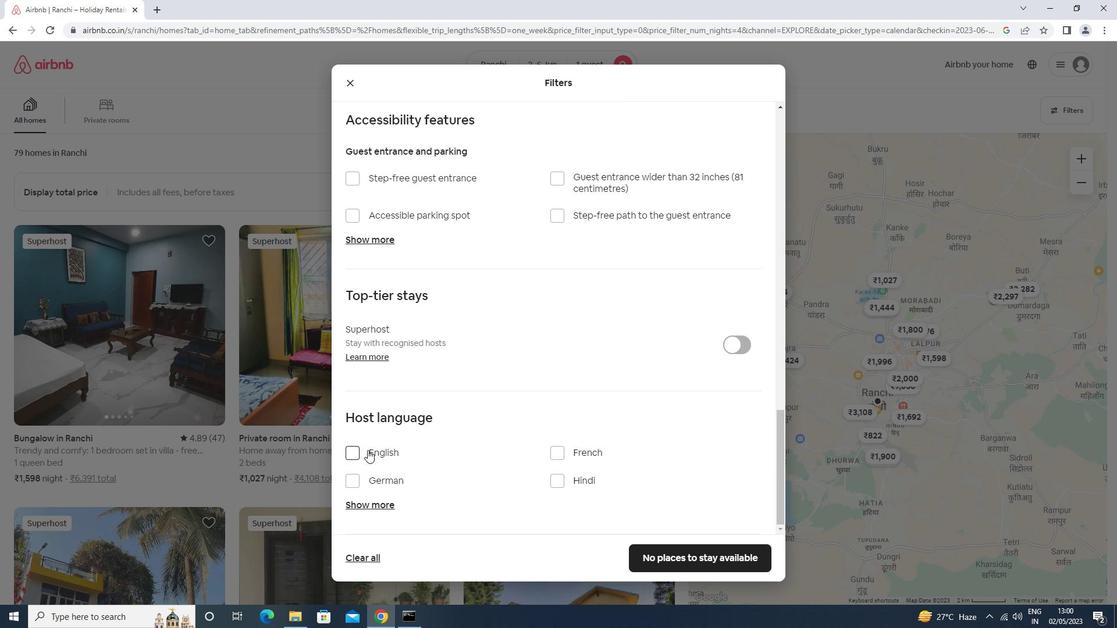 
Action: Mouse moved to (674, 560)
Screenshot: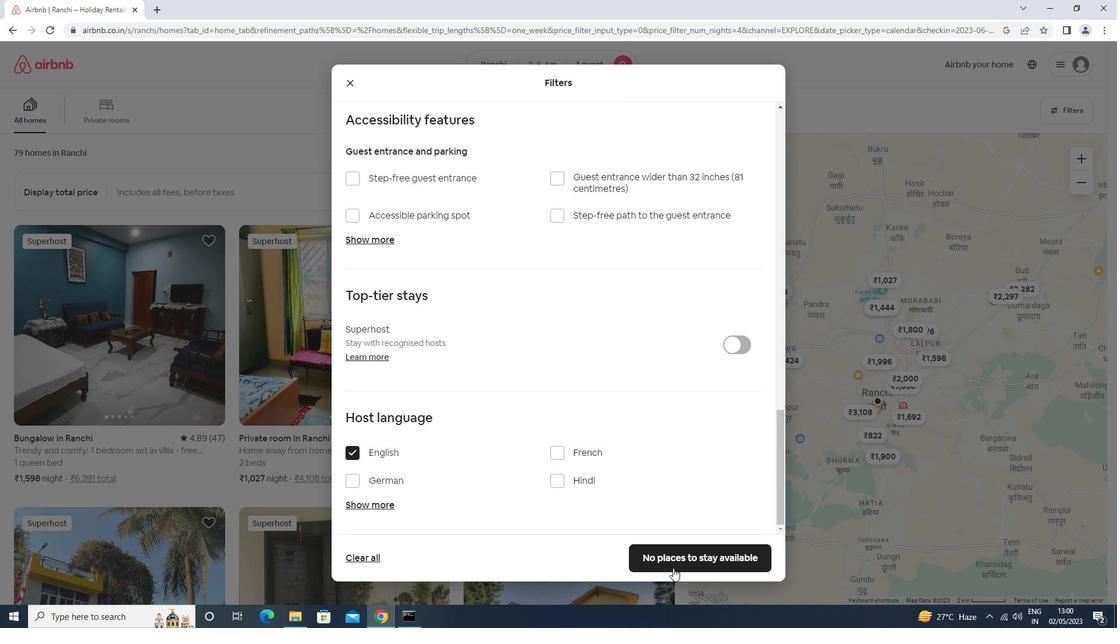 
Action: Mouse pressed left at (674, 560)
Screenshot: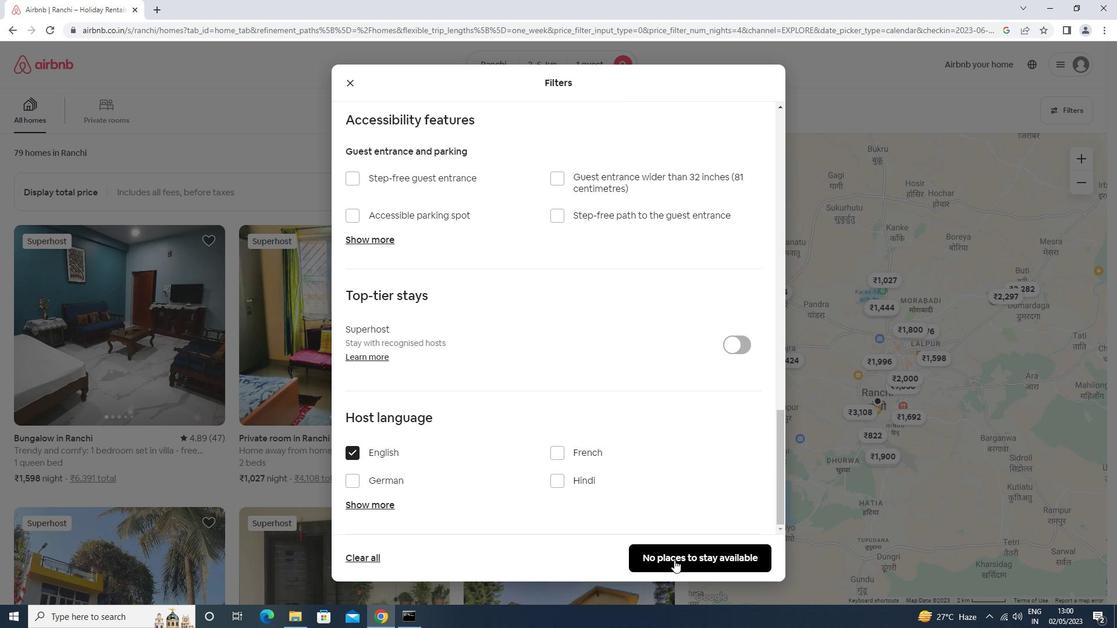 
